 Task: Create a due date automation trigger when advanced on, on the tuesday of the week before a card is due add fields with custom field "Resume" set to a number lower or equal to 1 and greater or equal to 10 at 11:00 AM.
Action: Mouse moved to (1044, 417)
Screenshot: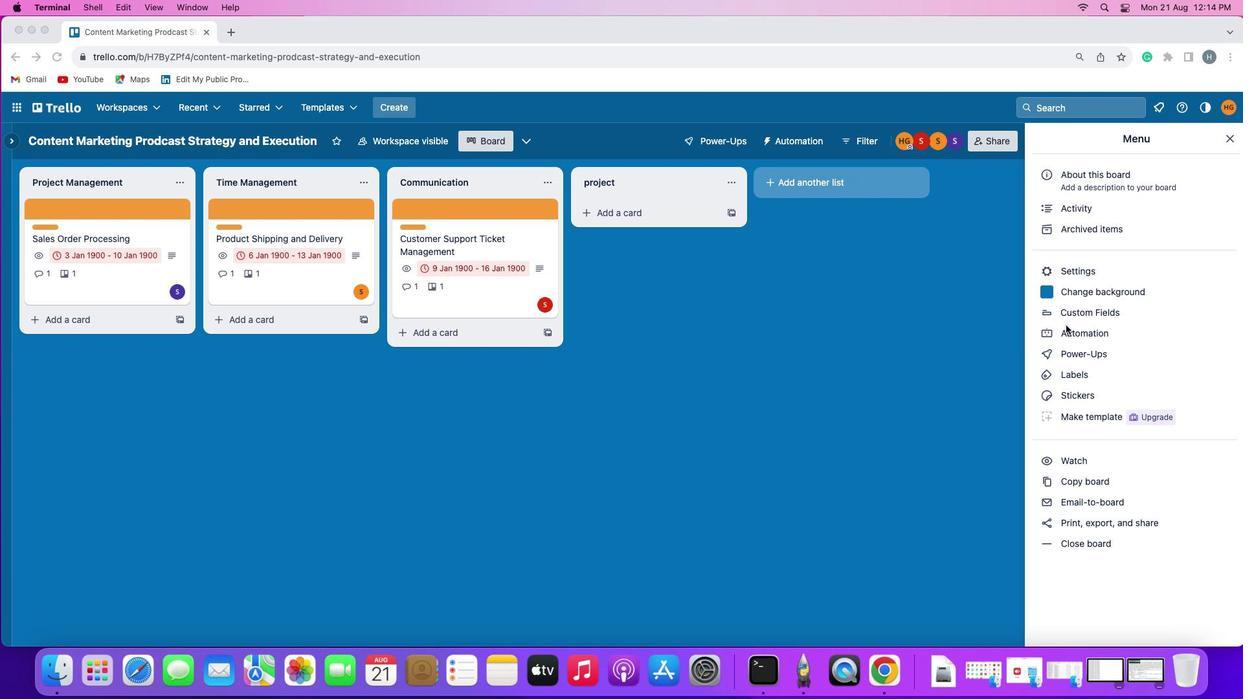 
Action: Mouse pressed left at (1044, 417)
Screenshot: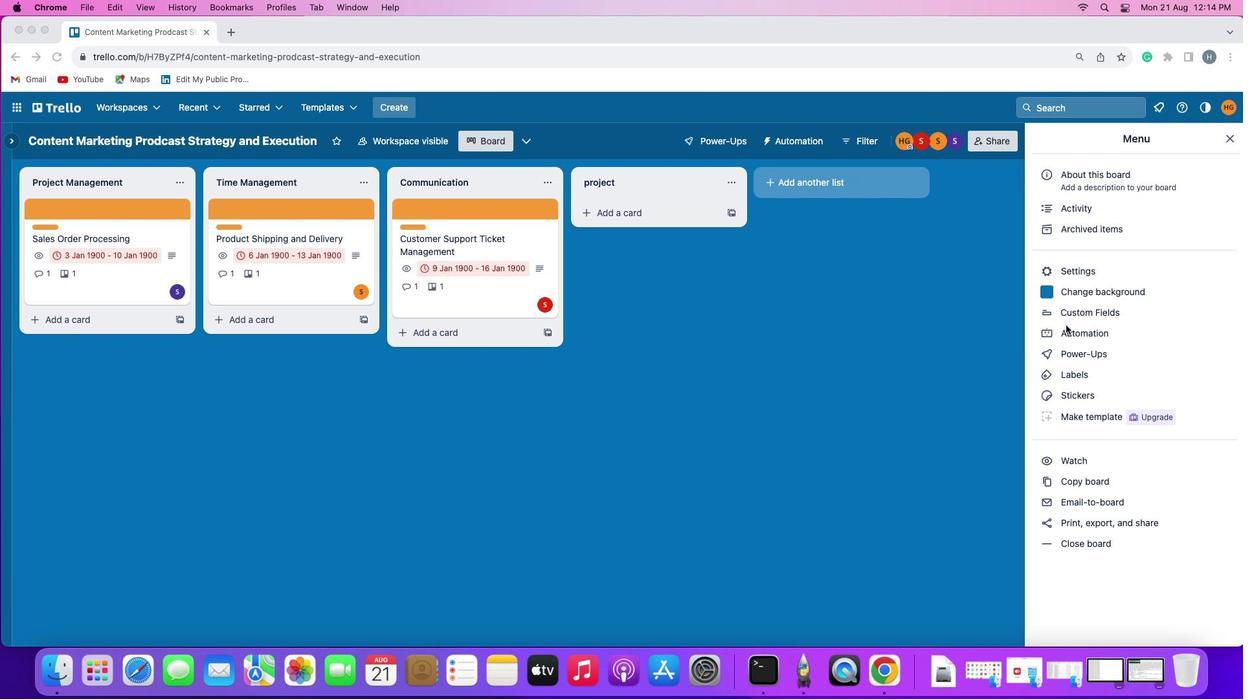 
Action: Mouse pressed left at (1044, 417)
Screenshot: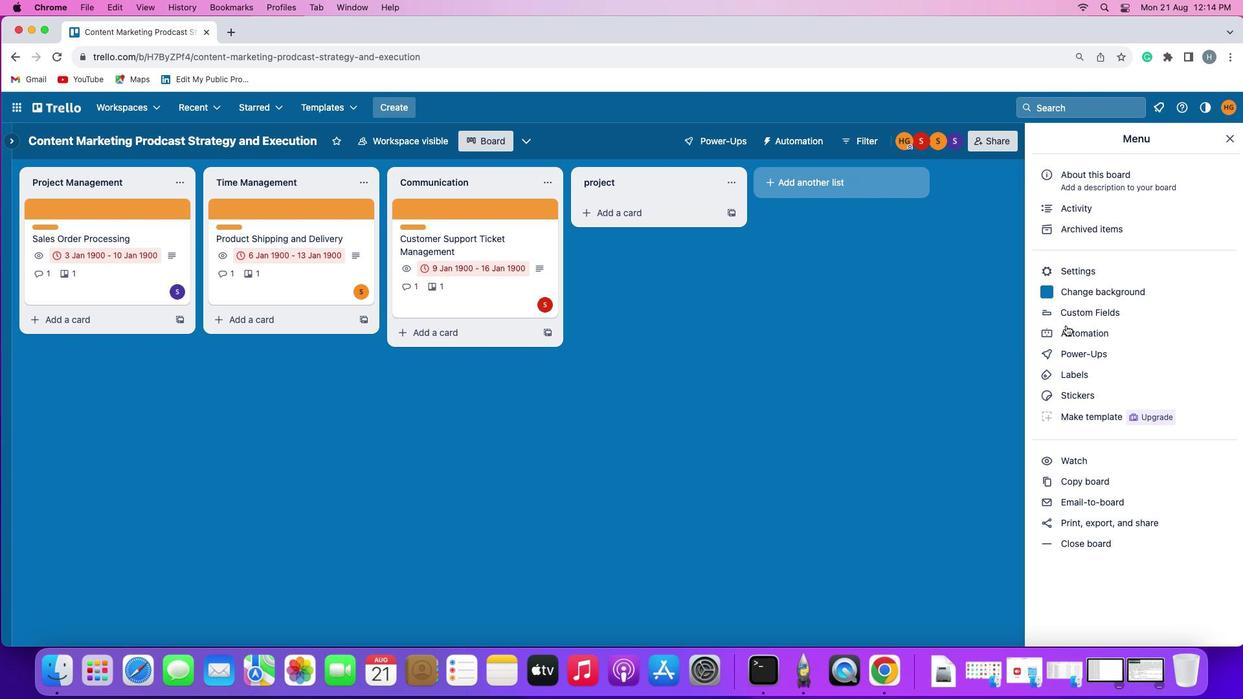 
Action: Mouse moved to (141, 411)
Screenshot: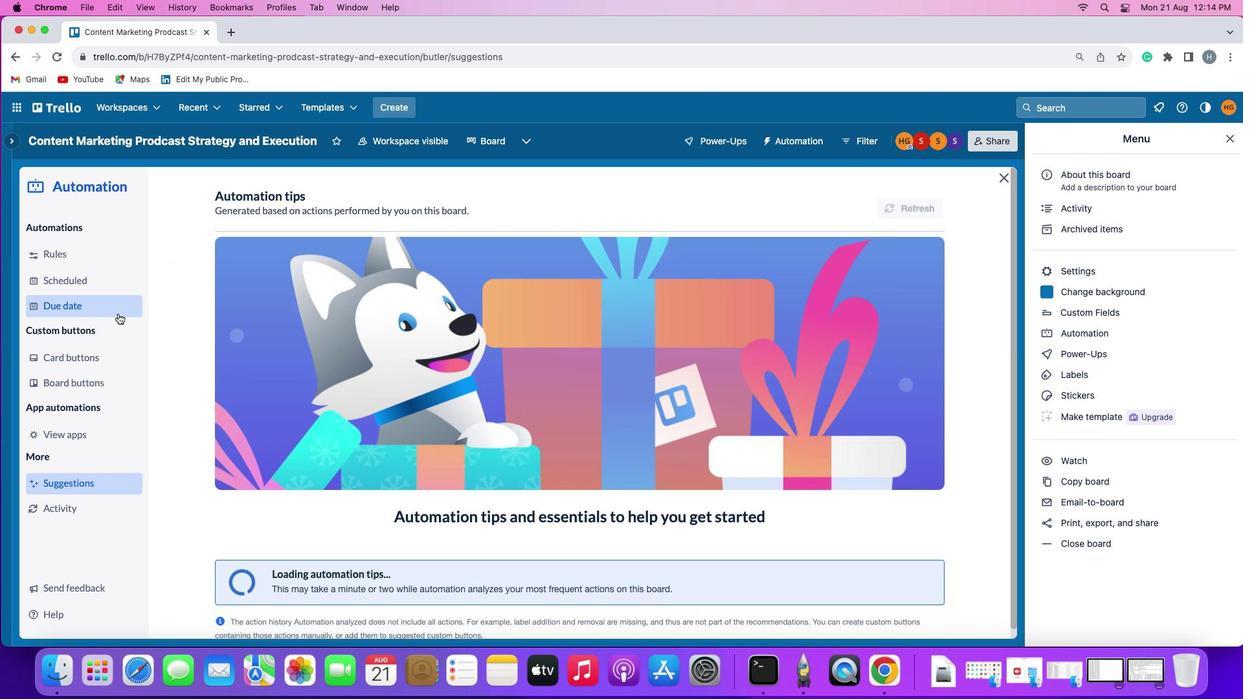 
Action: Mouse pressed left at (141, 411)
Screenshot: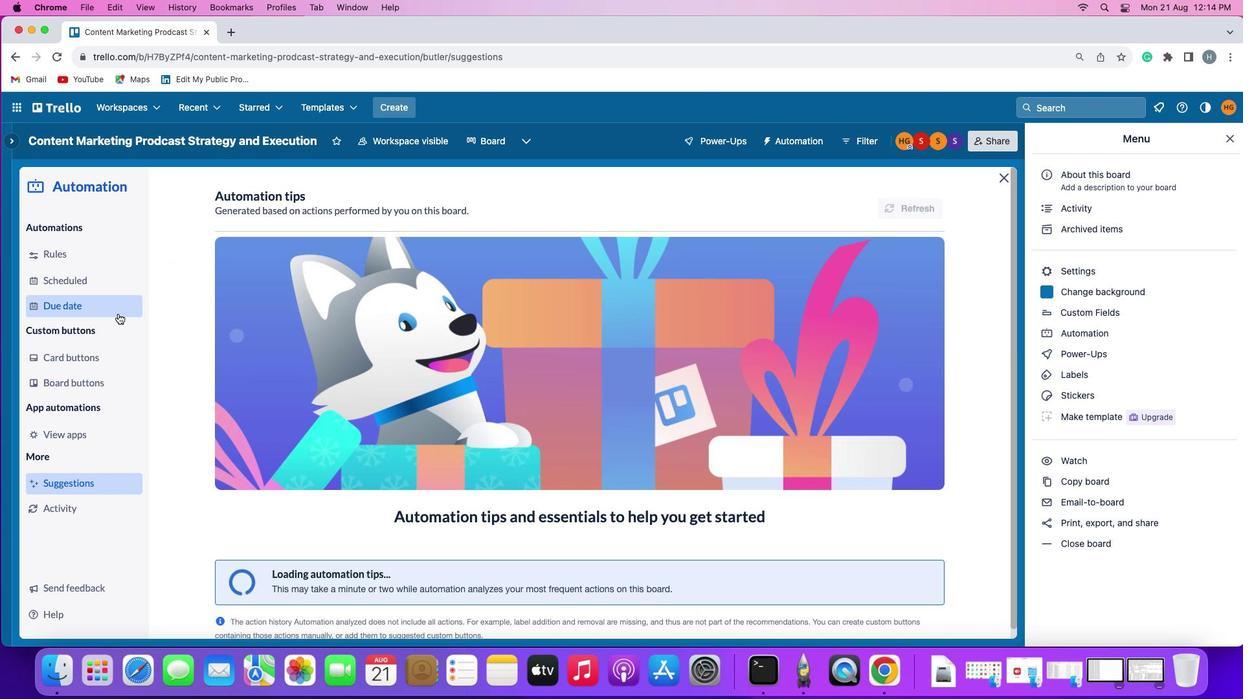 
Action: Mouse moved to (868, 345)
Screenshot: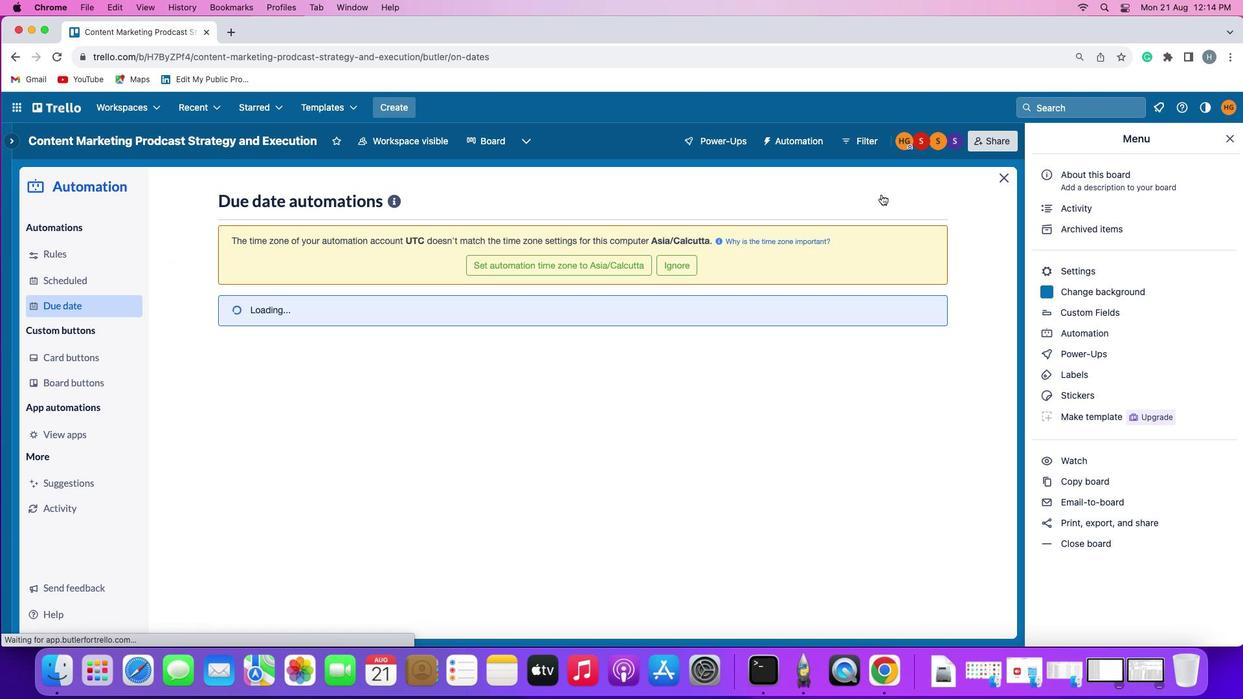 
Action: Mouse pressed left at (868, 345)
Screenshot: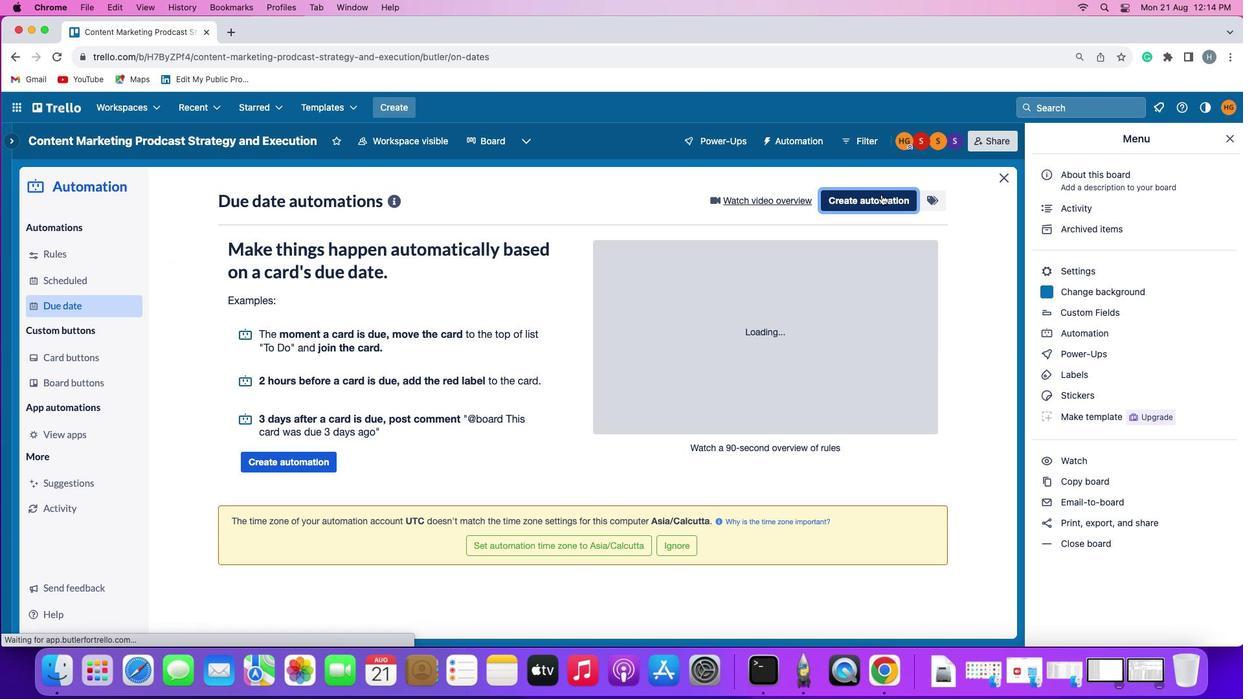 
Action: Mouse moved to (281, 415)
Screenshot: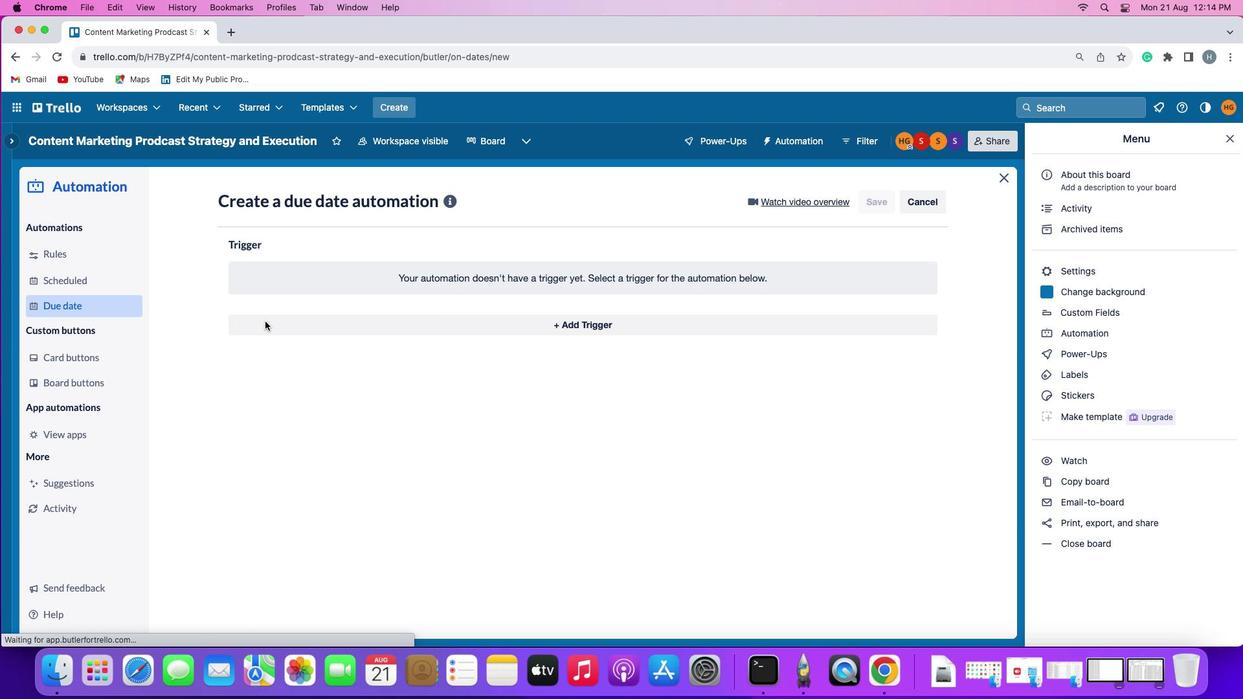 
Action: Mouse pressed left at (281, 415)
Screenshot: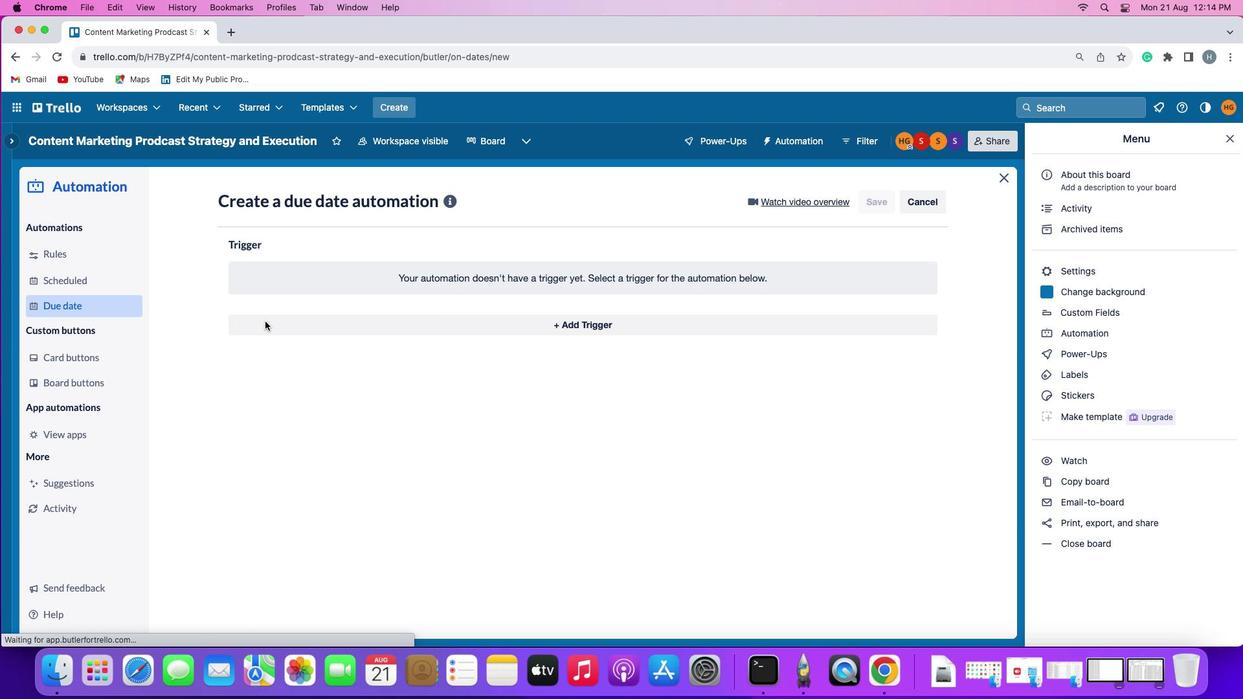 
Action: Mouse moved to (296, 551)
Screenshot: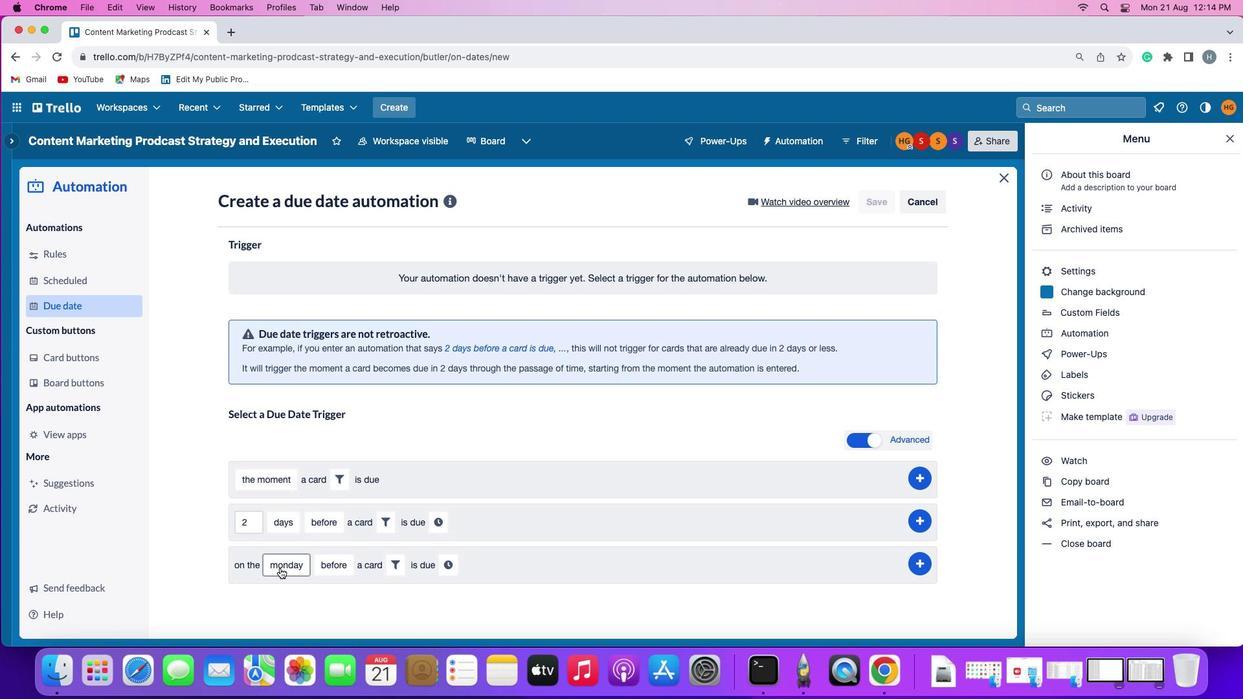
Action: Mouse pressed left at (296, 551)
Screenshot: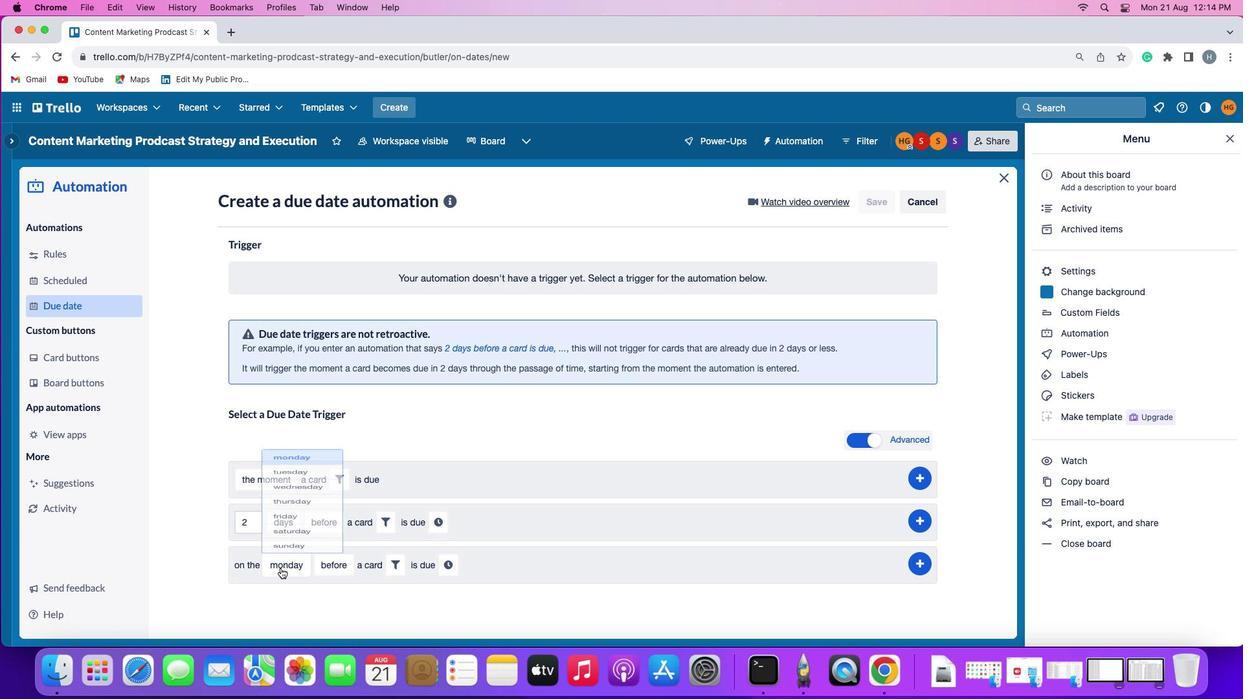 
Action: Mouse moved to (325, 465)
Screenshot: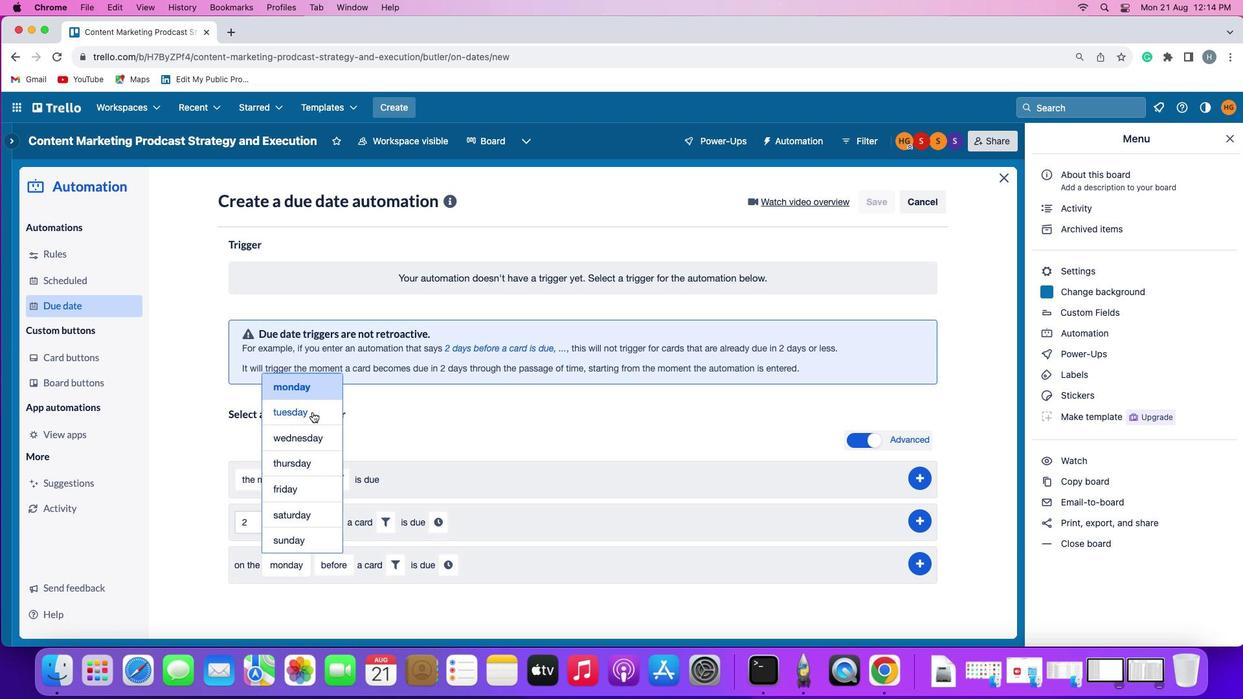 
Action: Mouse pressed left at (325, 465)
Screenshot: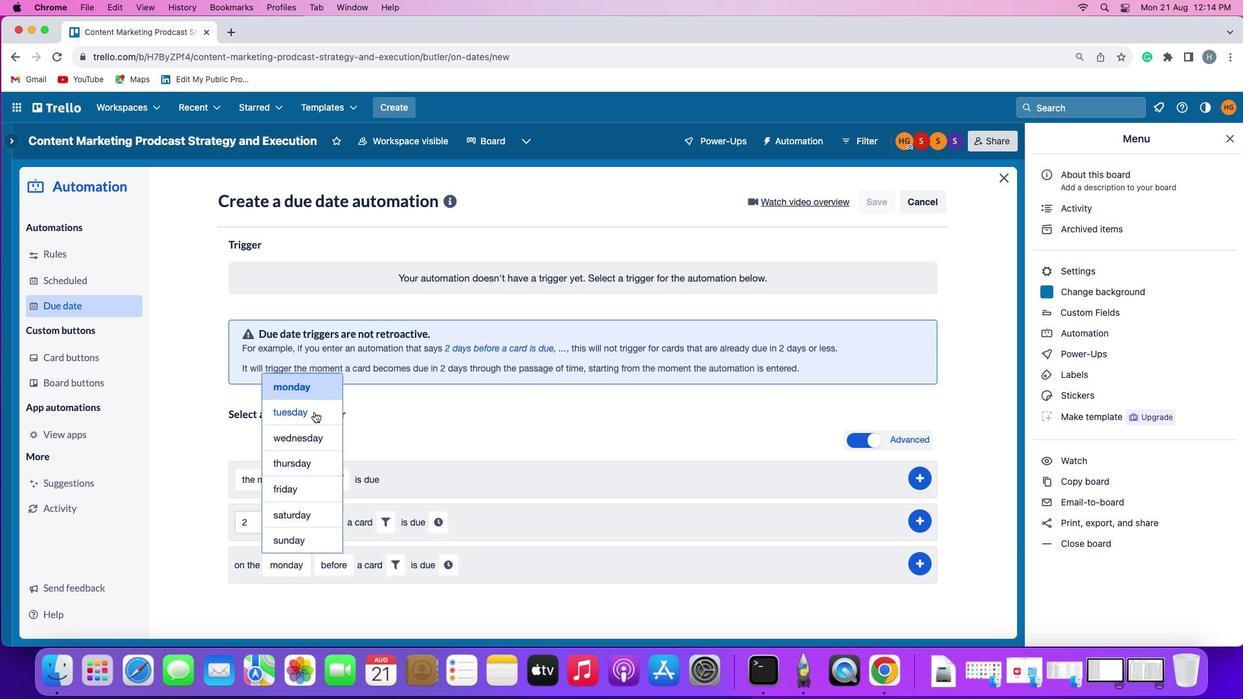 
Action: Mouse moved to (353, 549)
Screenshot: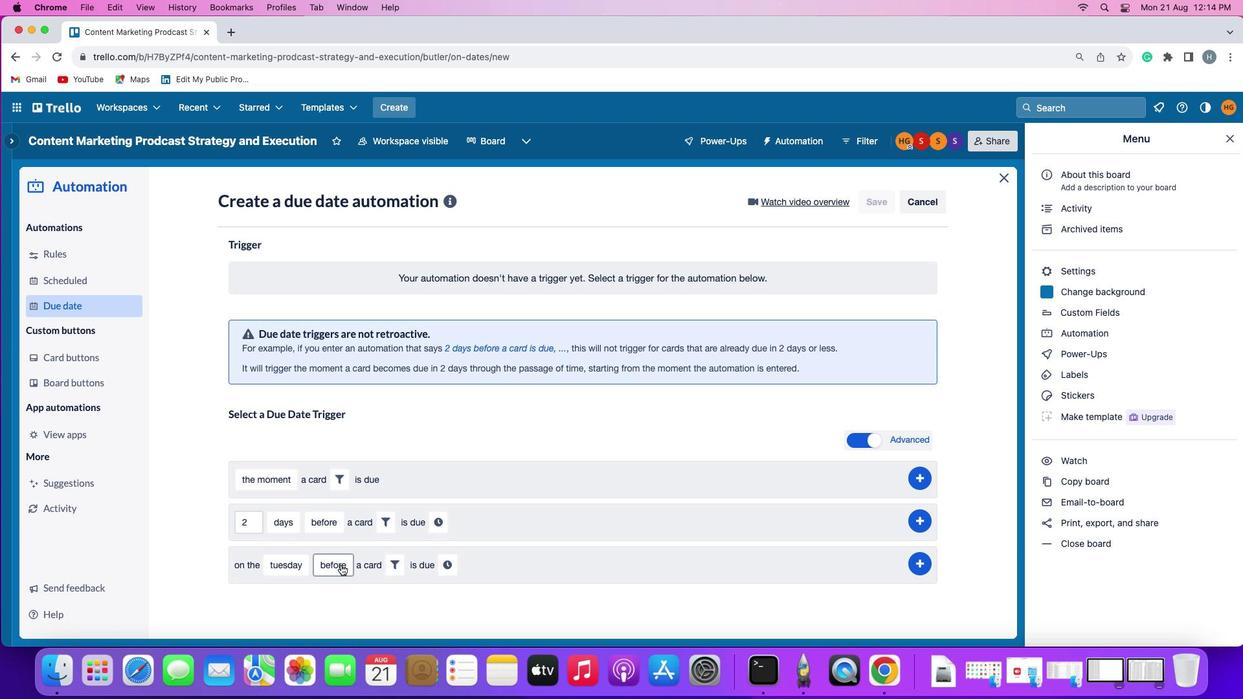 
Action: Mouse pressed left at (353, 549)
Screenshot: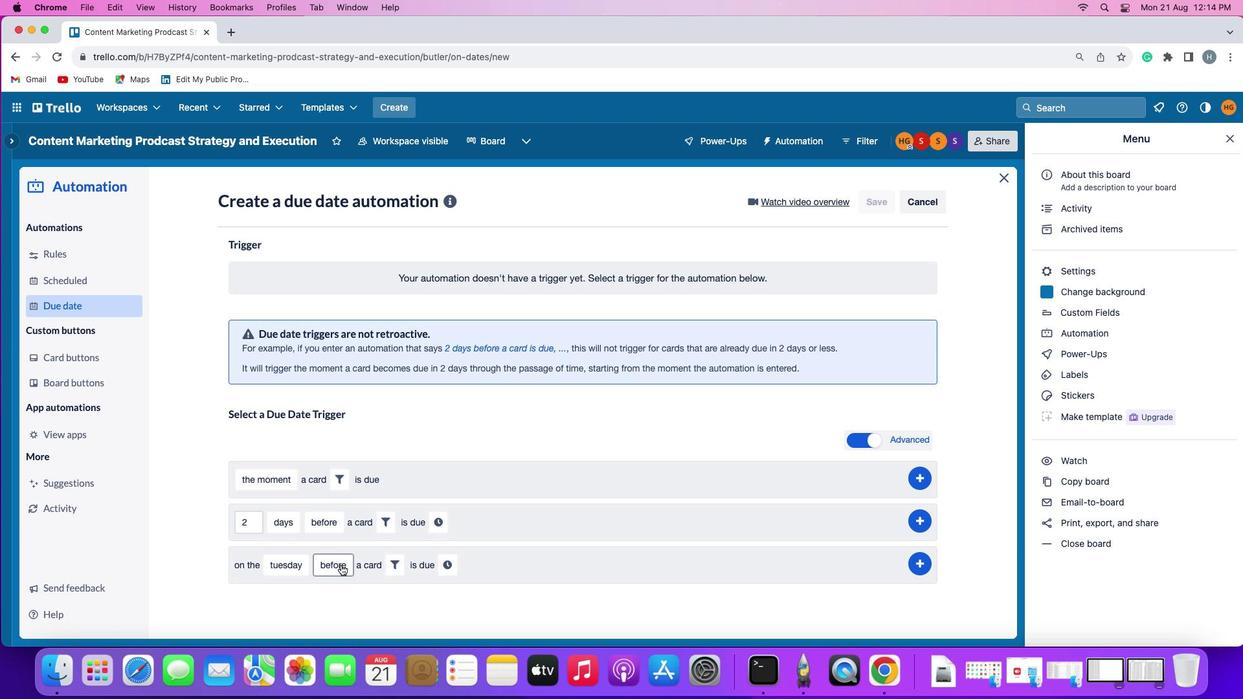 
Action: Mouse moved to (362, 536)
Screenshot: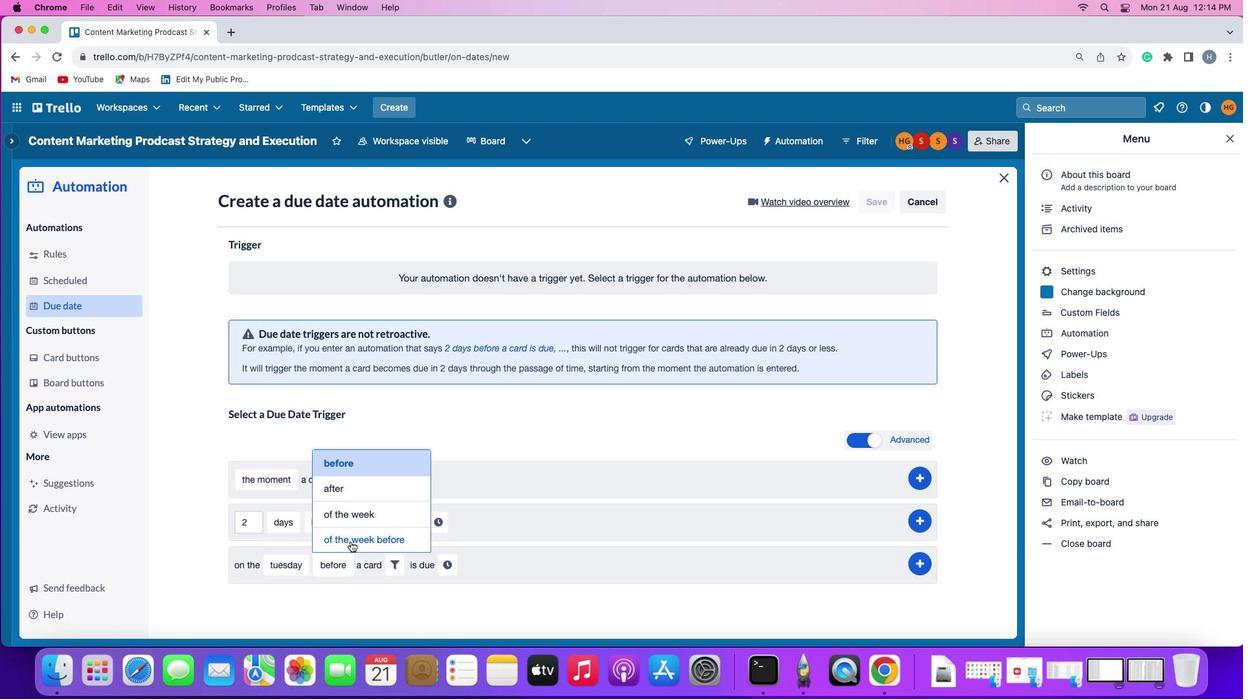 
Action: Mouse pressed left at (362, 536)
Screenshot: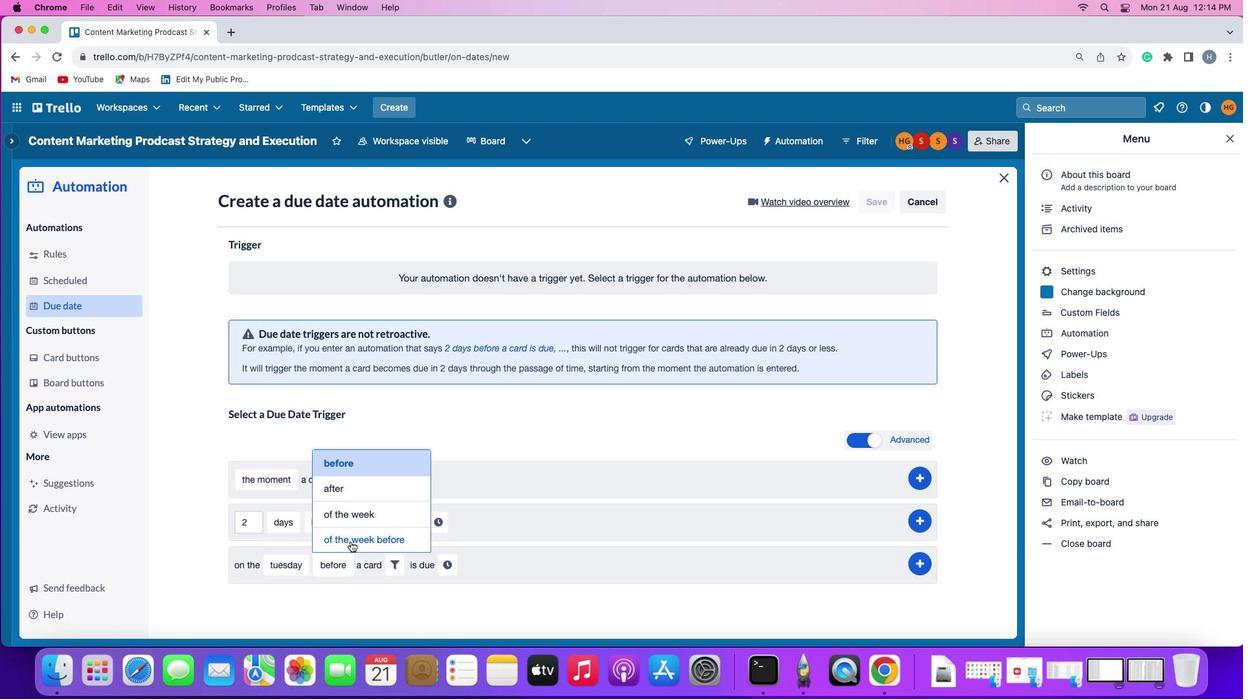 
Action: Mouse moved to (448, 549)
Screenshot: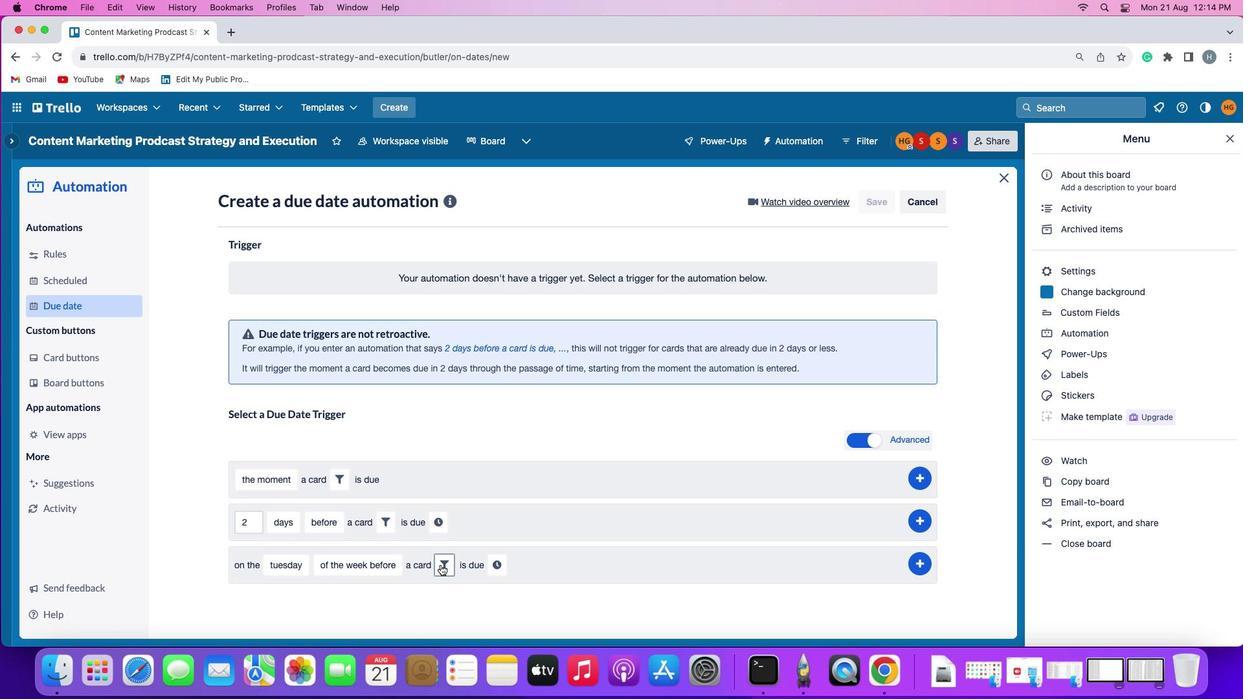 
Action: Mouse pressed left at (448, 549)
Screenshot: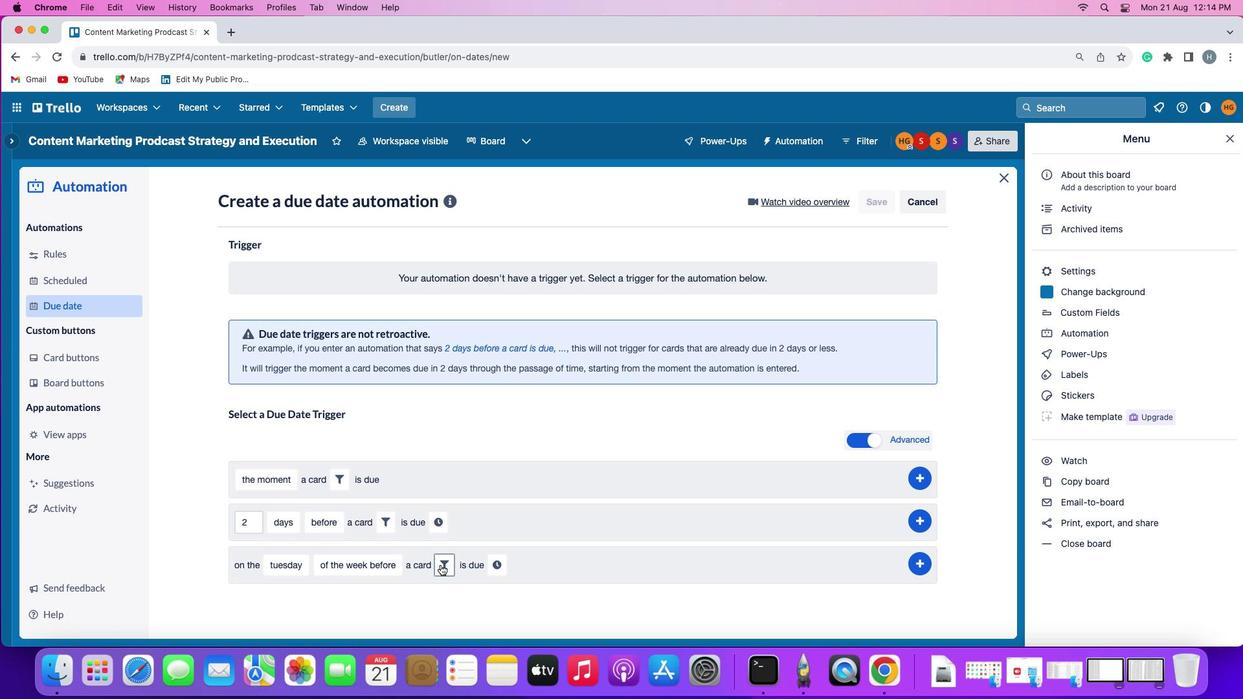 
Action: Mouse moved to (646, 573)
Screenshot: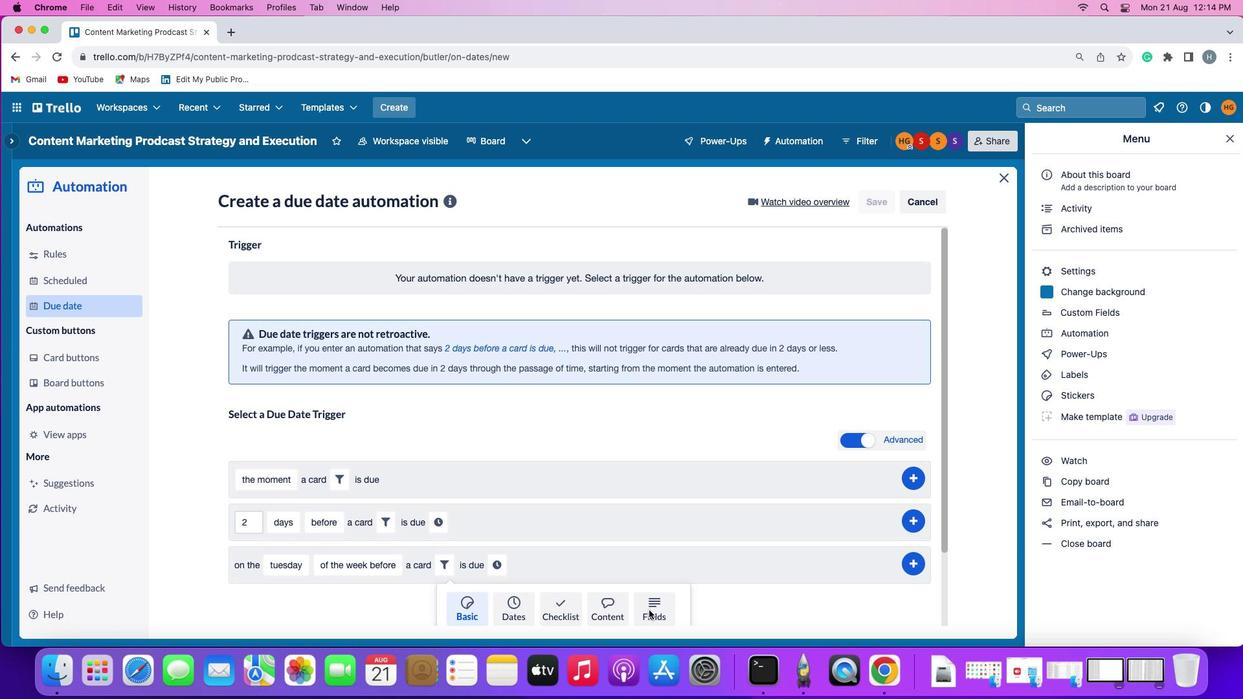 
Action: Mouse pressed left at (646, 573)
Screenshot: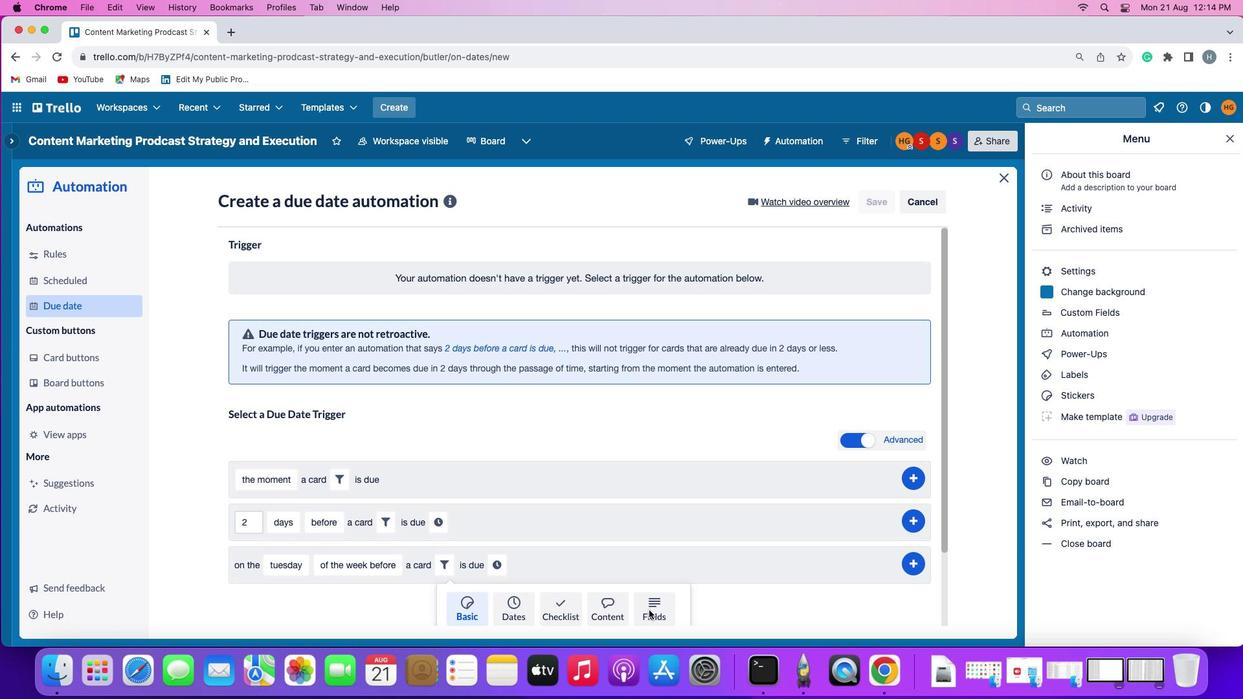 
Action: Mouse moved to (422, 570)
Screenshot: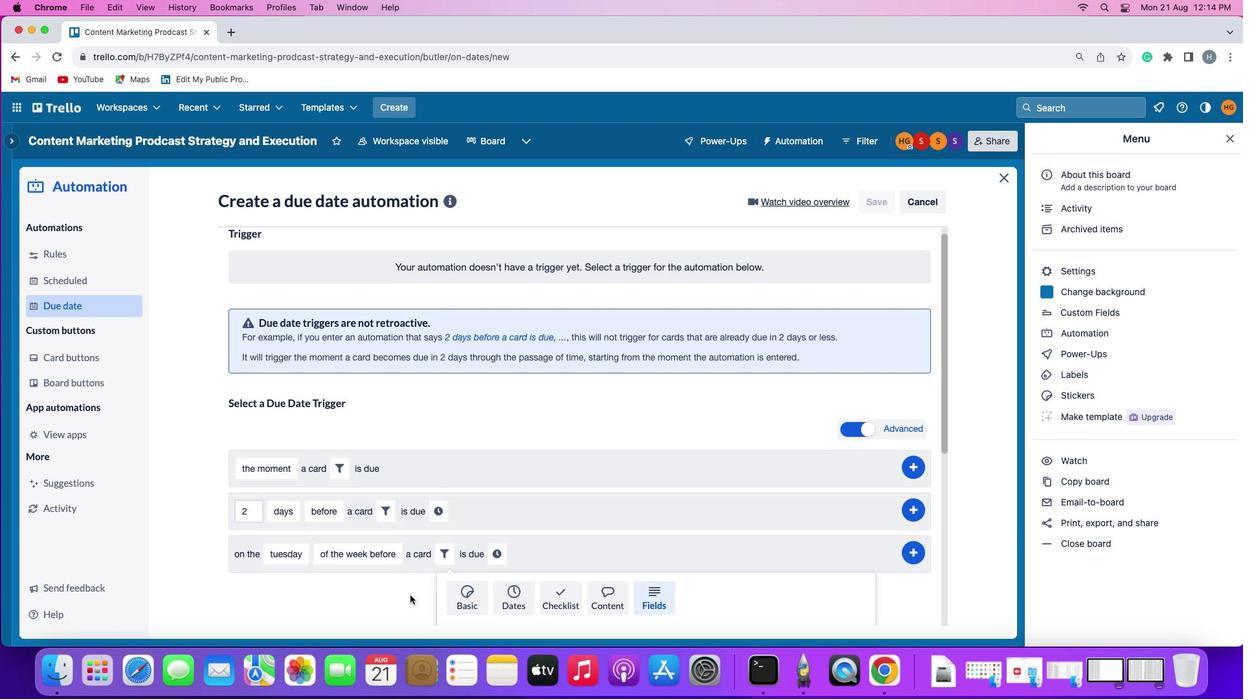 
Action: Mouse scrolled (422, 570) with delta (28, 239)
Screenshot: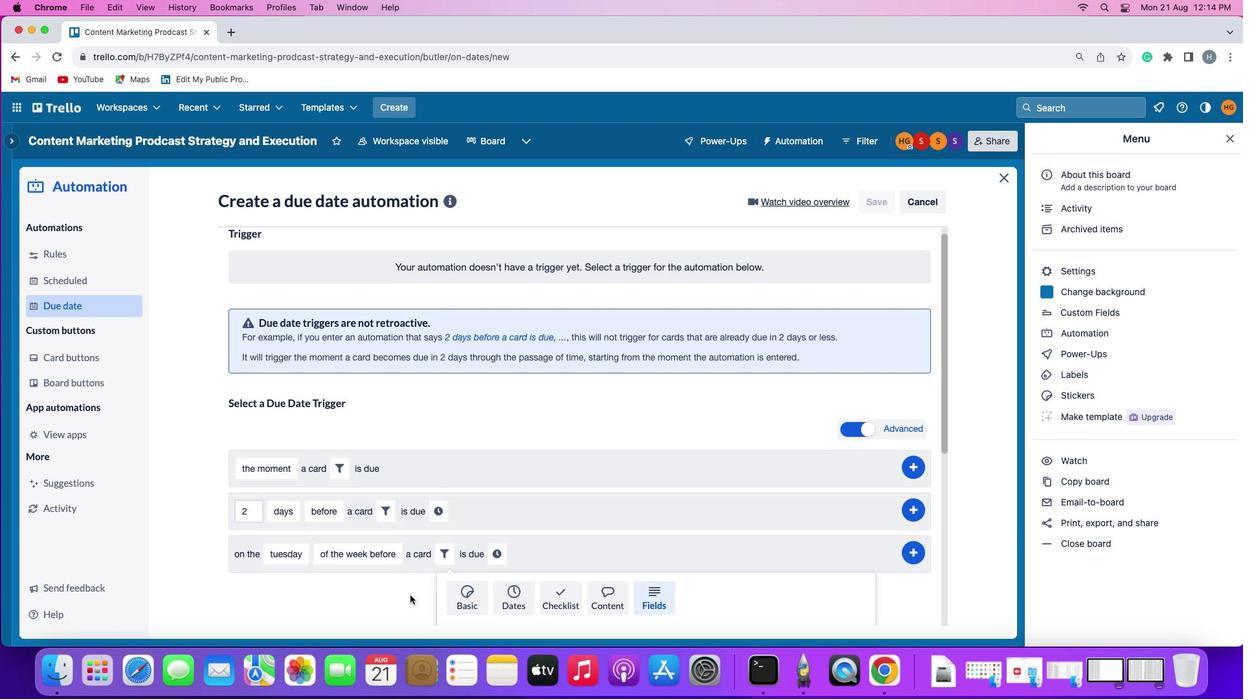 
Action: Mouse scrolled (422, 570) with delta (28, 239)
Screenshot: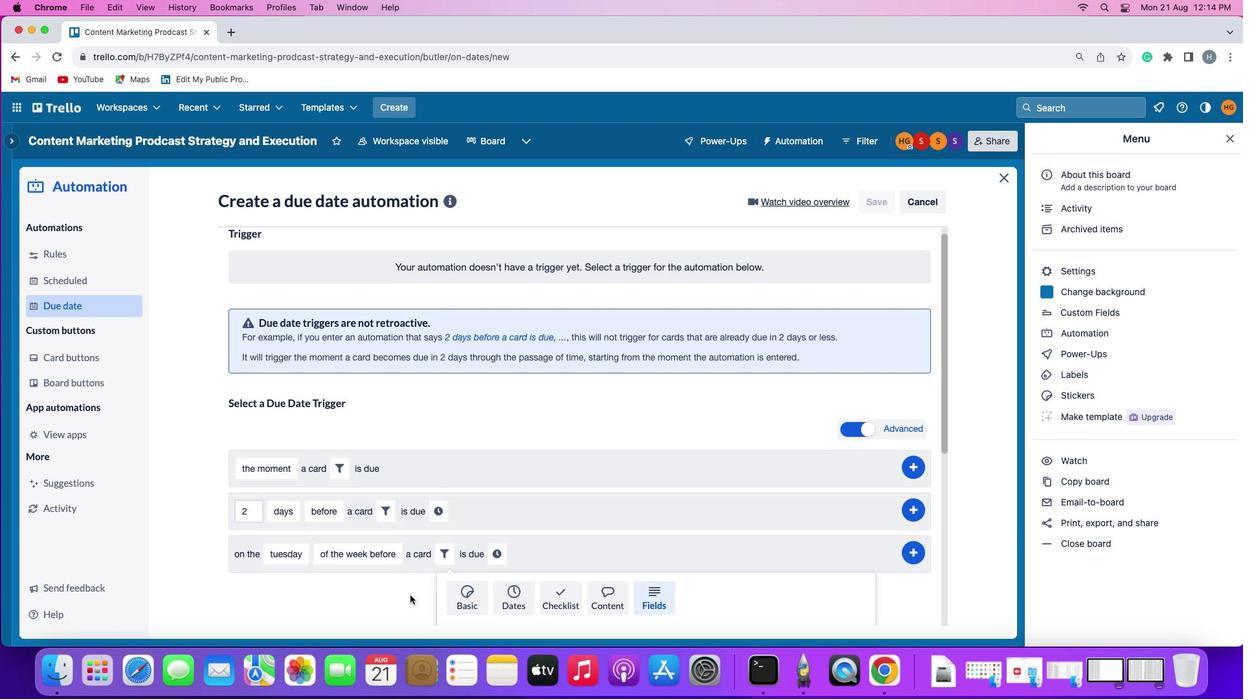 
Action: Mouse scrolled (422, 570) with delta (28, 237)
Screenshot: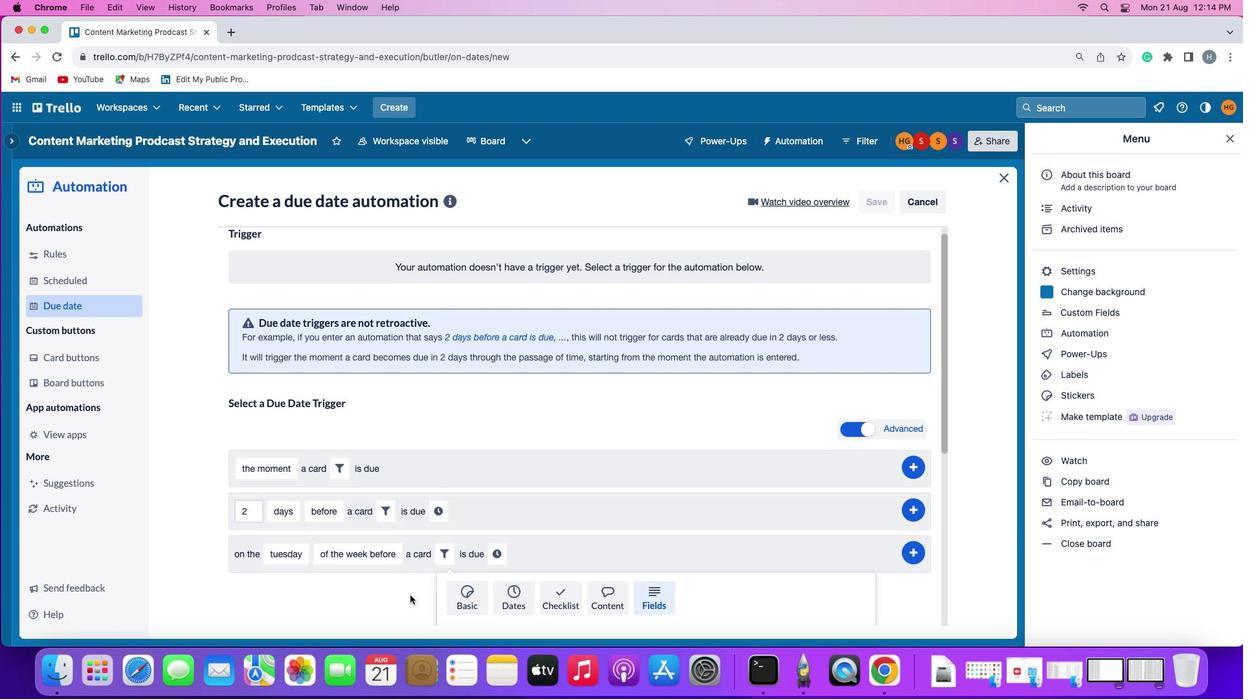 
Action: Mouse moved to (421, 568)
Screenshot: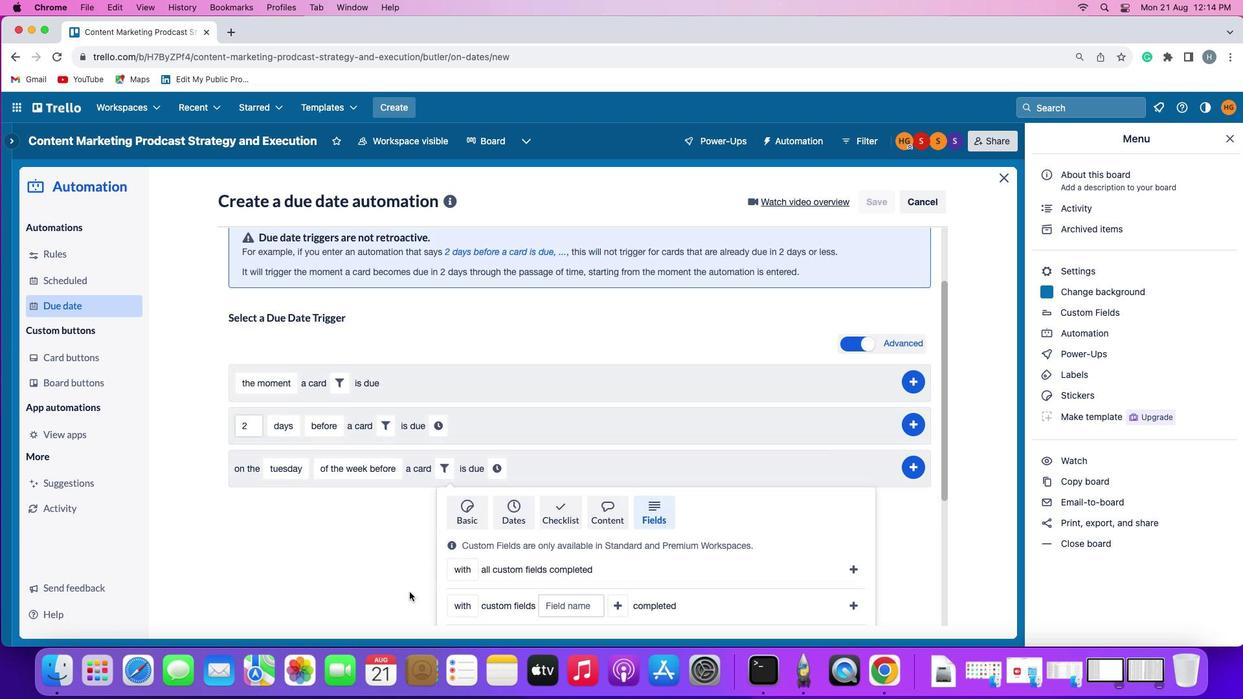 
Action: Mouse scrolled (421, 568) with delta (28, 237)
Screenshot: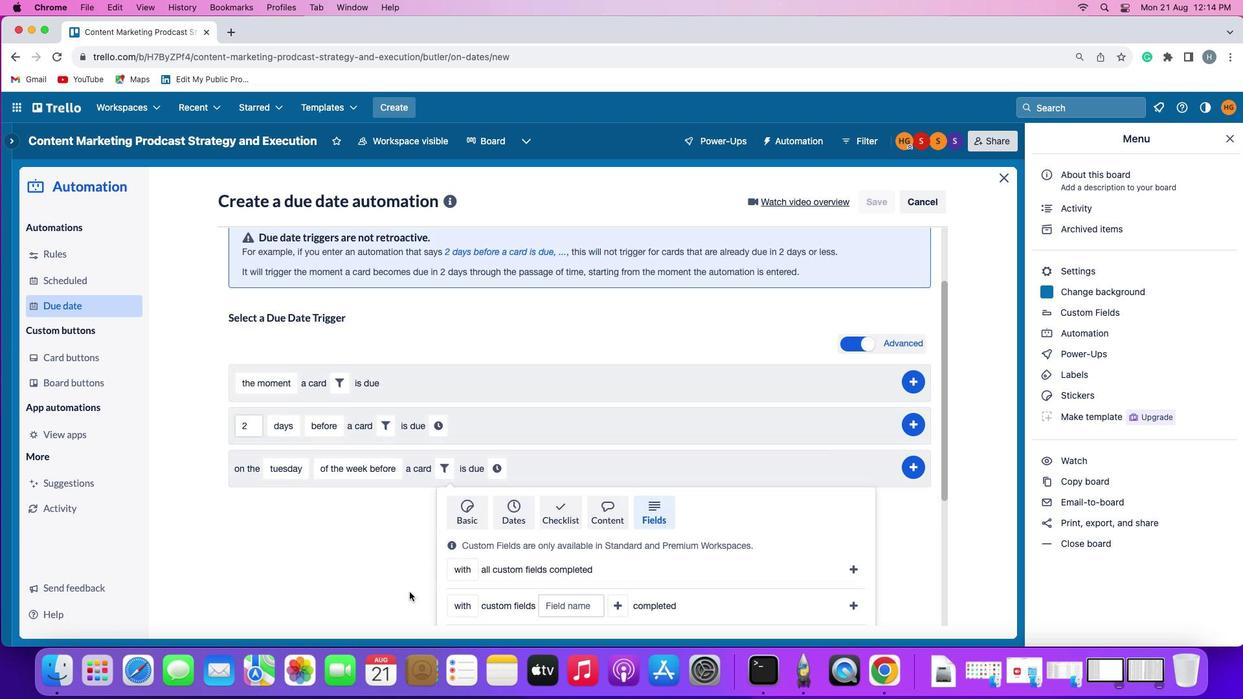 
Action: Mouse moved to (419, 566)
Screenshot: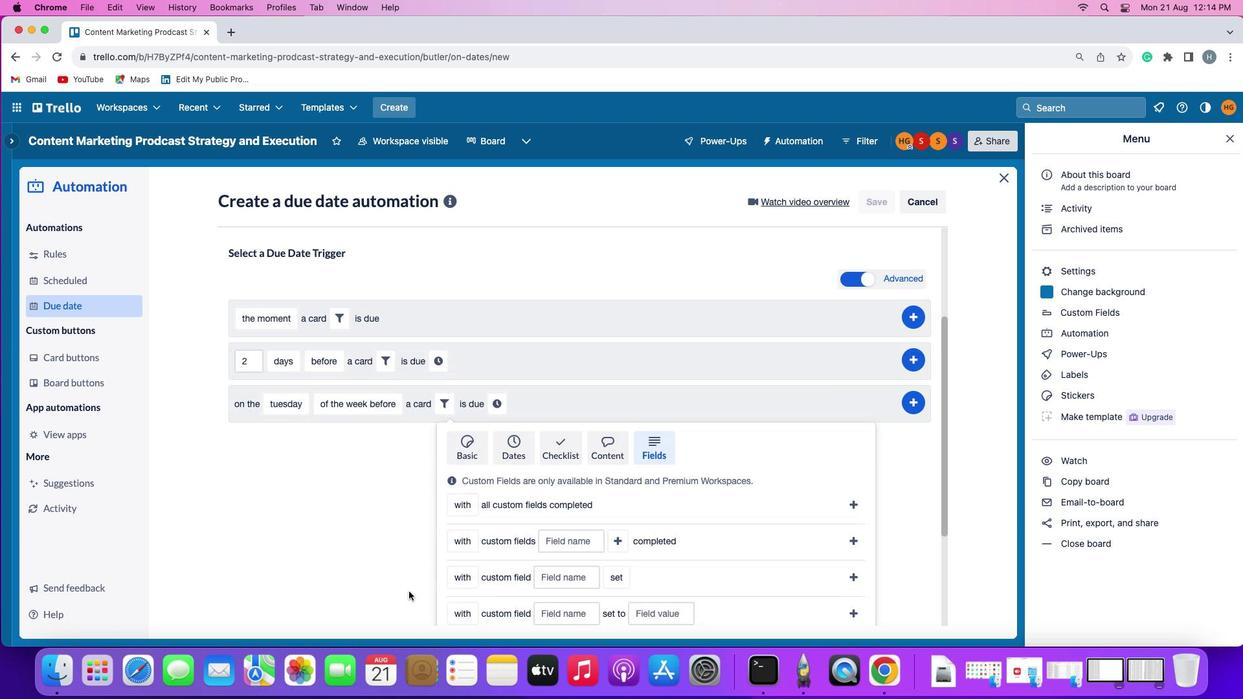 
Action: Mouse scrolled (419, 566) with delta (28, 237)
Screenshot: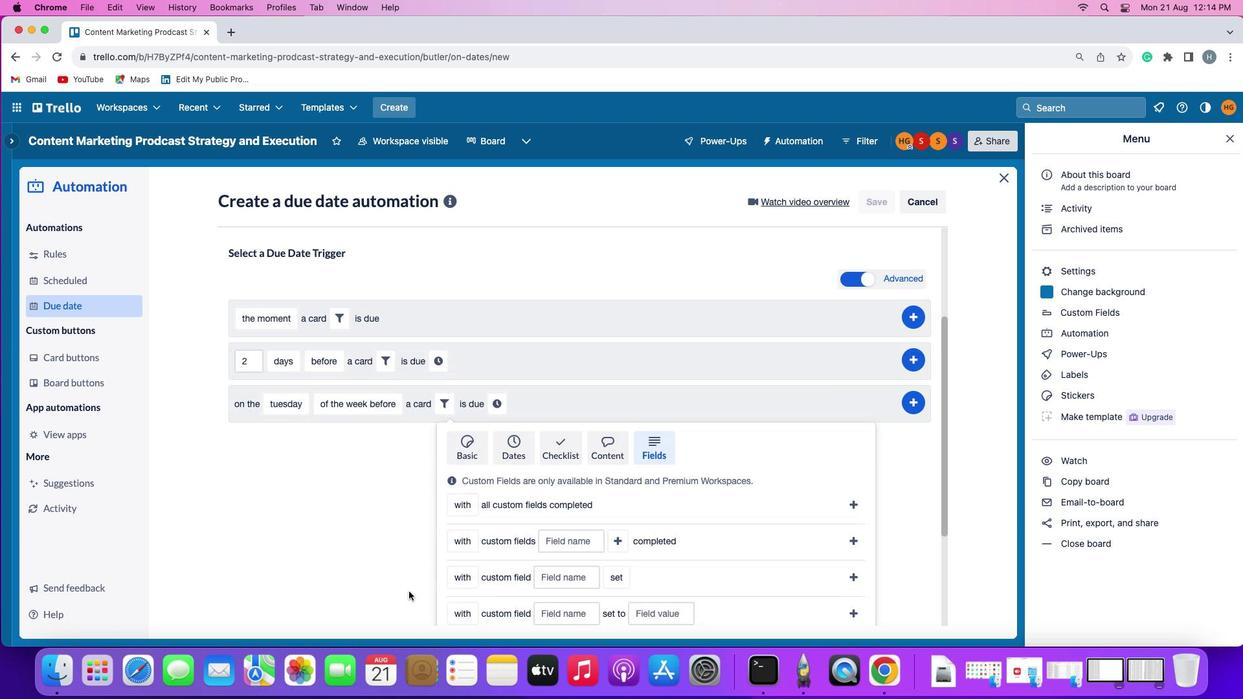 
Action: Mouse moved to (418, 562)
Screenshot: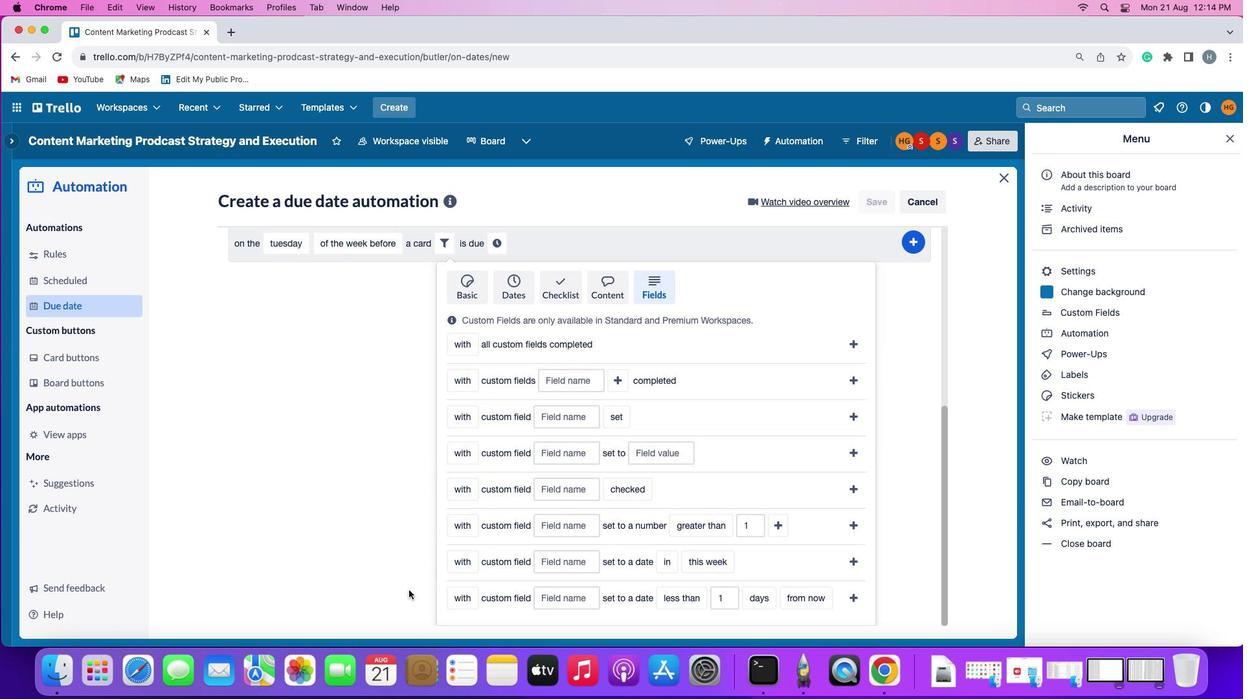 
Action: Mouse scrolled (418, 562) with delta (28, 239)
Screenshot: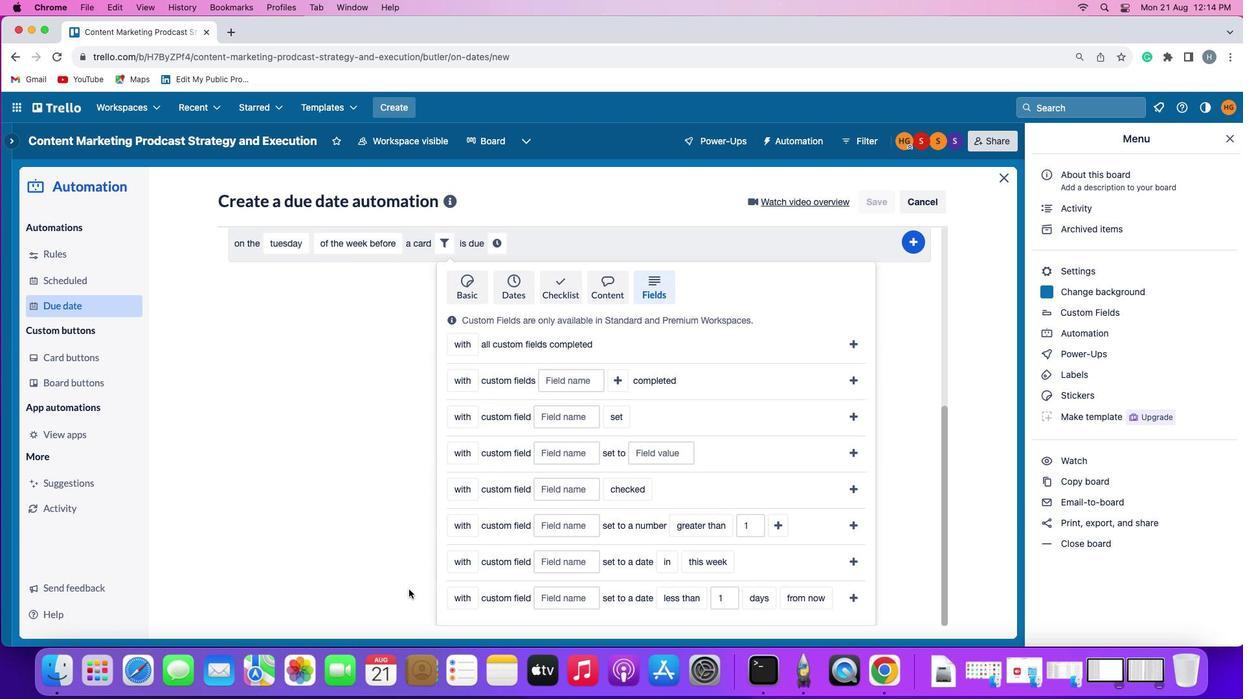 
Action: Mouse moved to (418, 562)
Screenshot: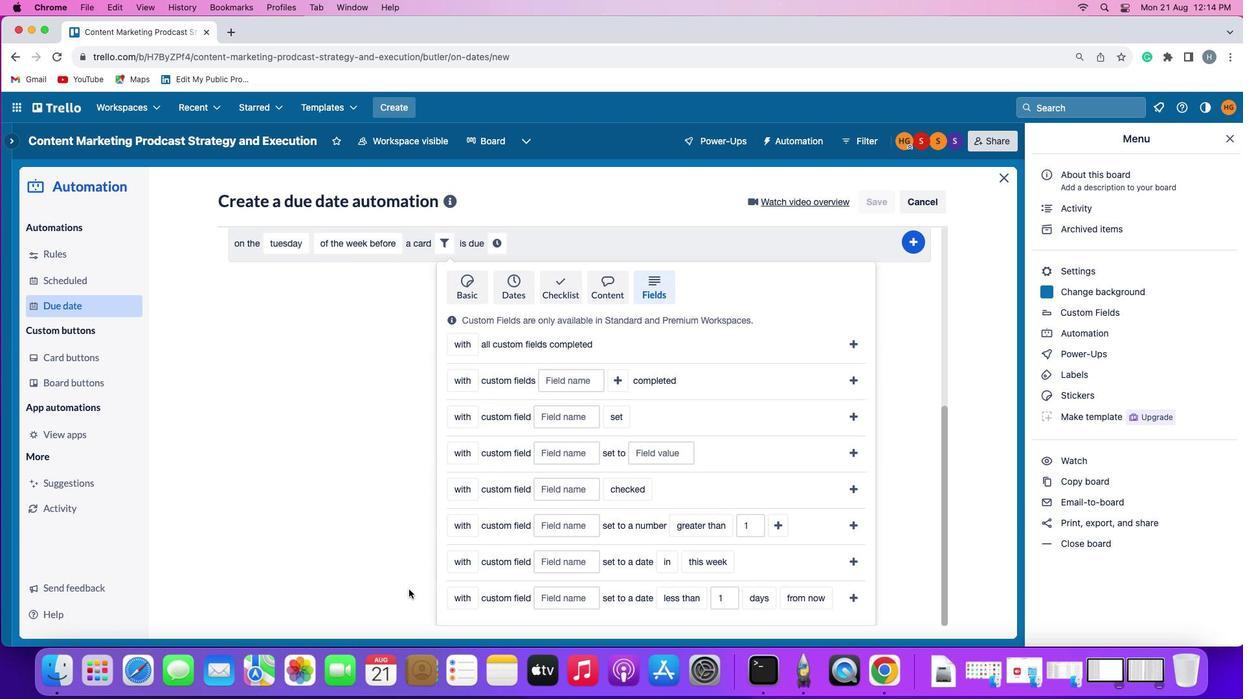 
Action: Mouse scrolled (418, 562) with delta (28, 239)
Screenshot: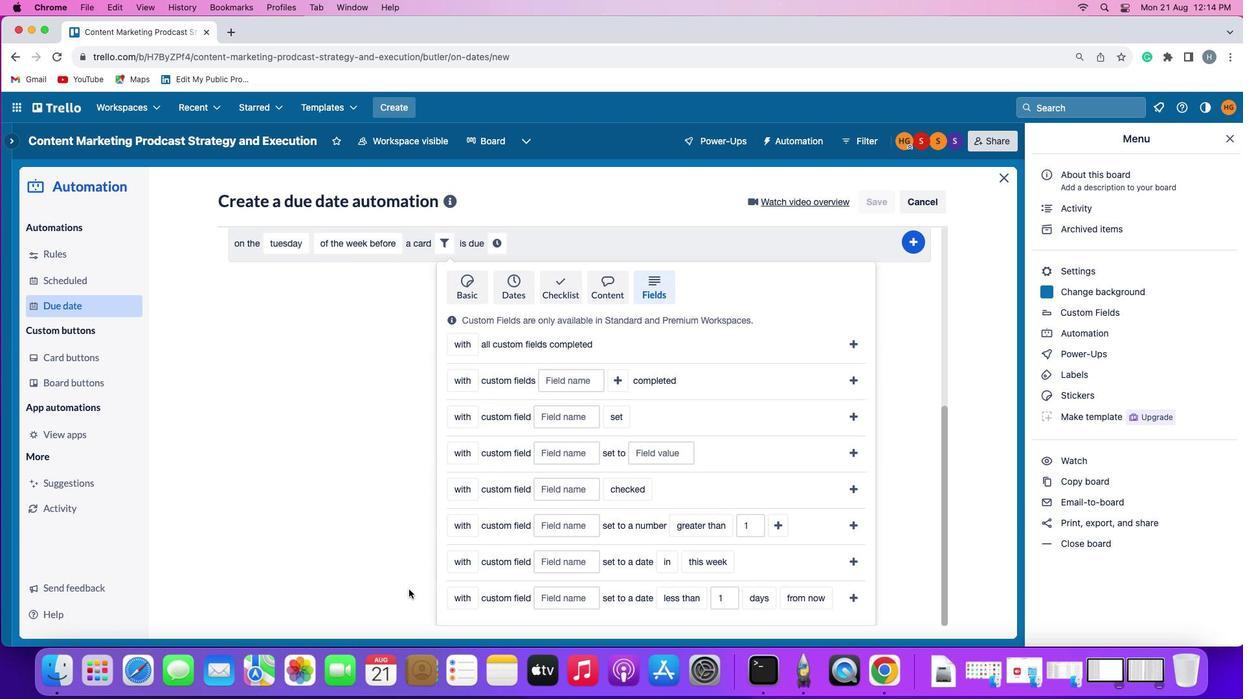 
Action: Mouse scrolled (418, 562) with delta (28, 238)
Screenshot: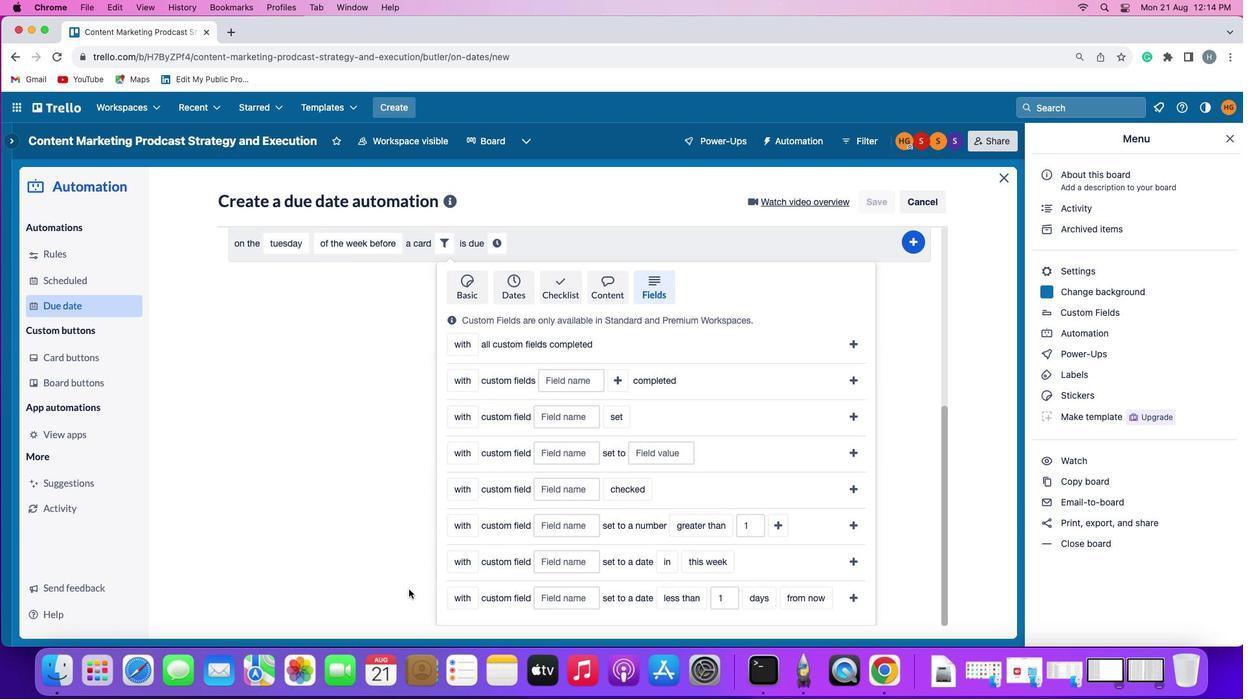 
Action: Mouse scrolled (418, 562) with delta (28, 237)
Screenshot: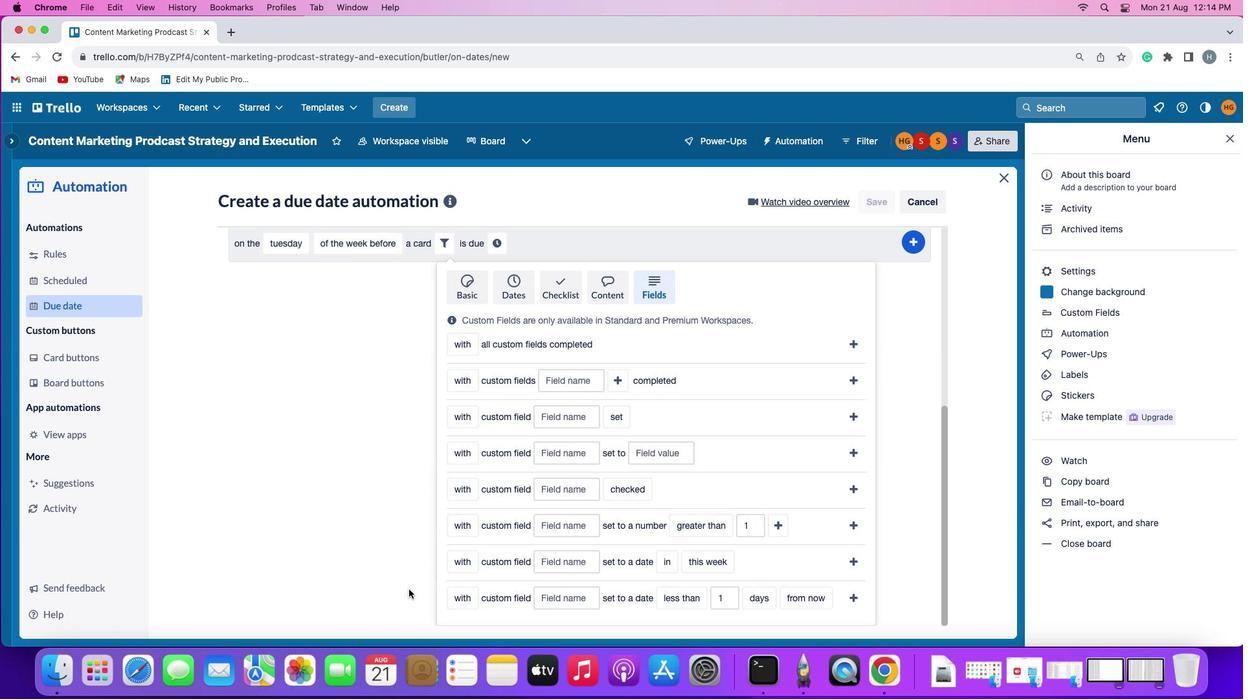 
Action: Mouse scrolled (418, 562) with delta (28, 237)
Screenshot: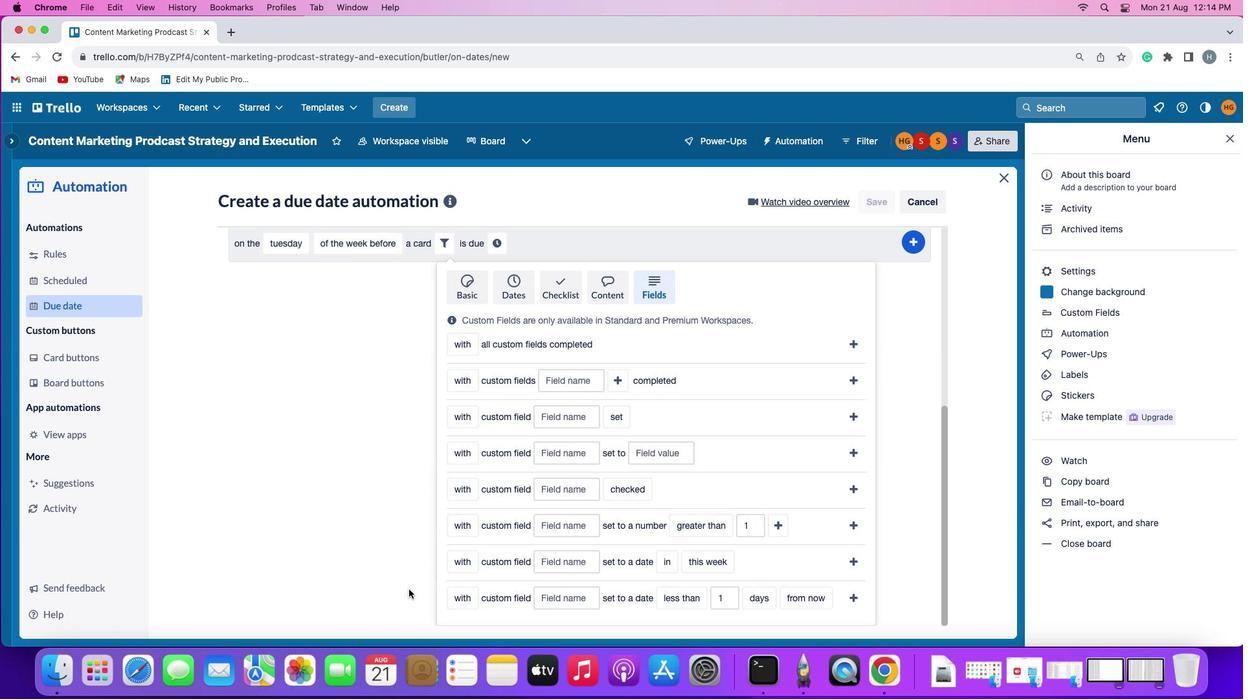 
Action: Mouse moved to (554, 529)
Screenshot: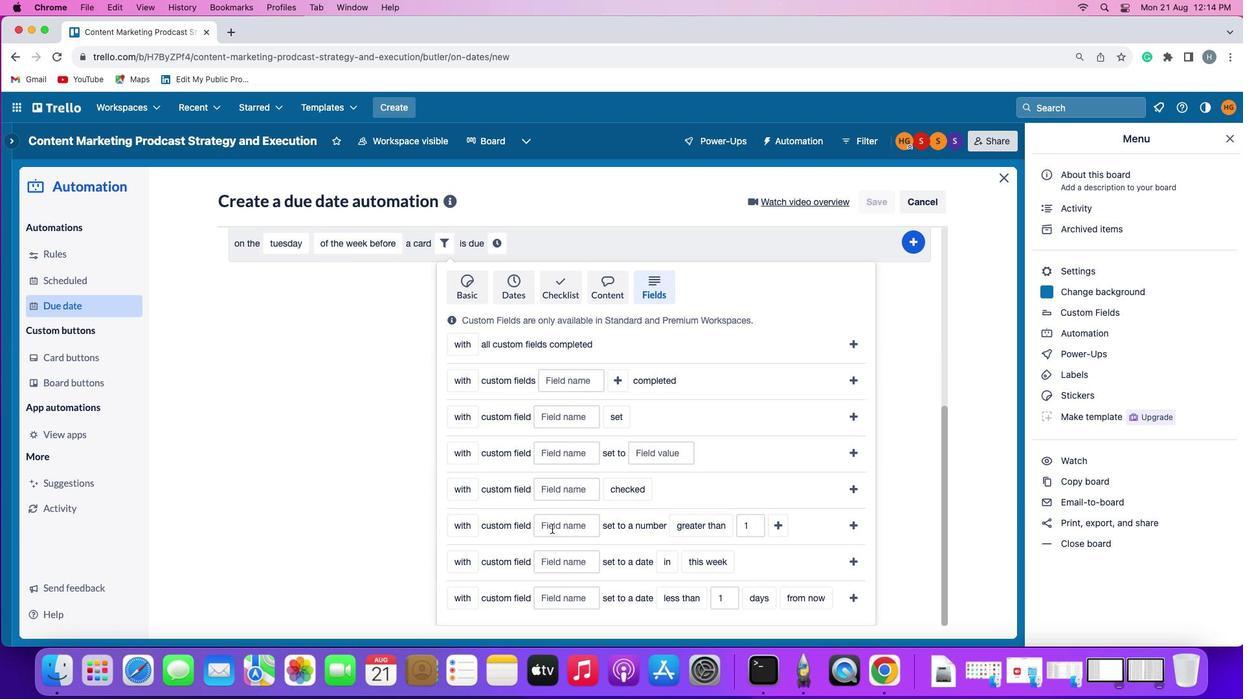 
Action: Mouse pressed left at (554, 529)
Screenshot: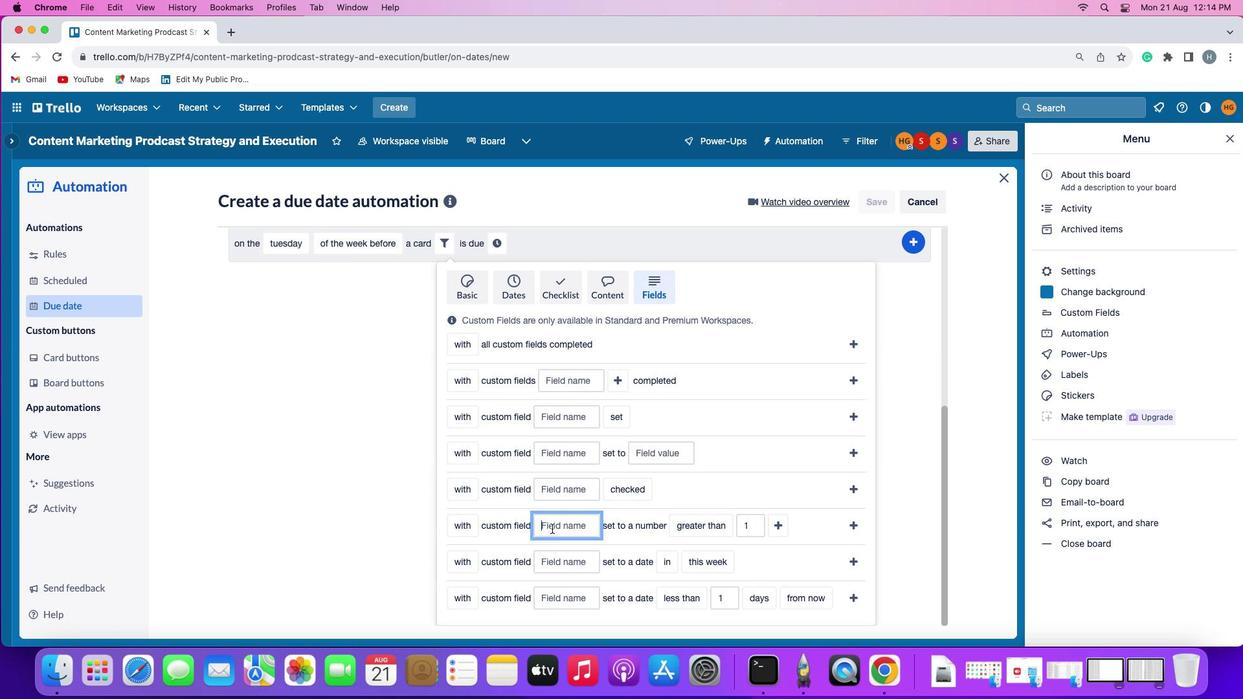 
Action: Mouse moved to (555, 529)
Screenshot: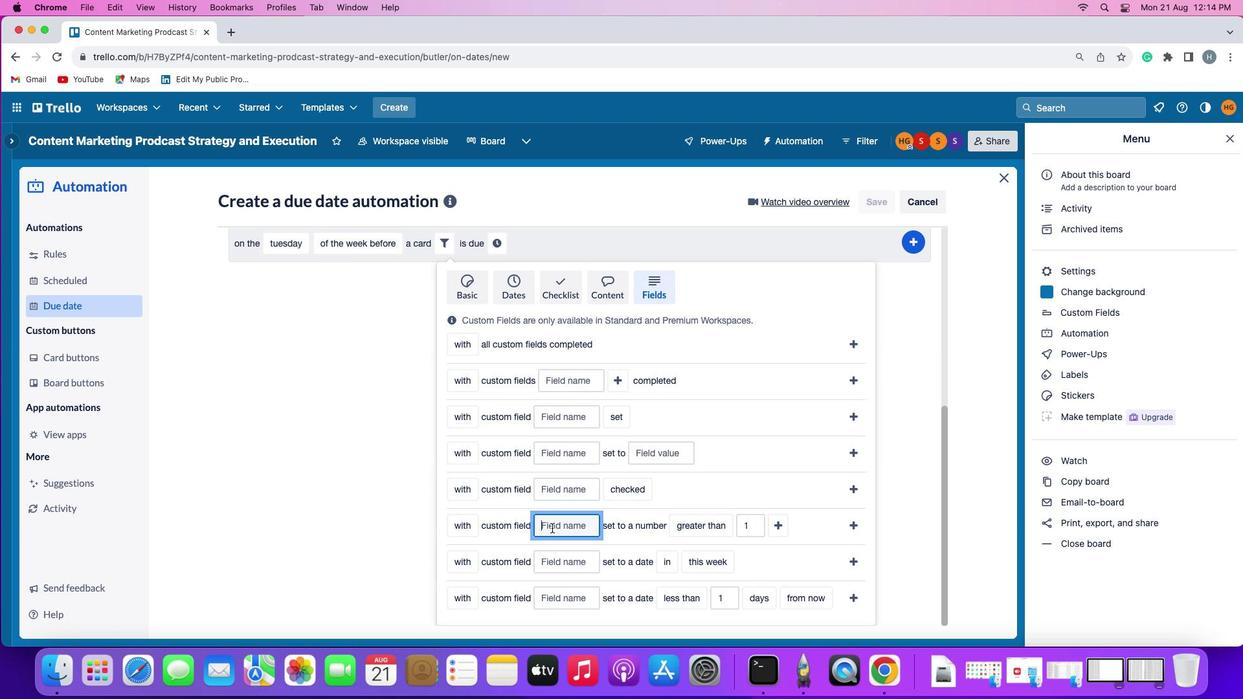 
Action: Key pressed Key.shift'R''e''s''u''m''e'
Screenshot: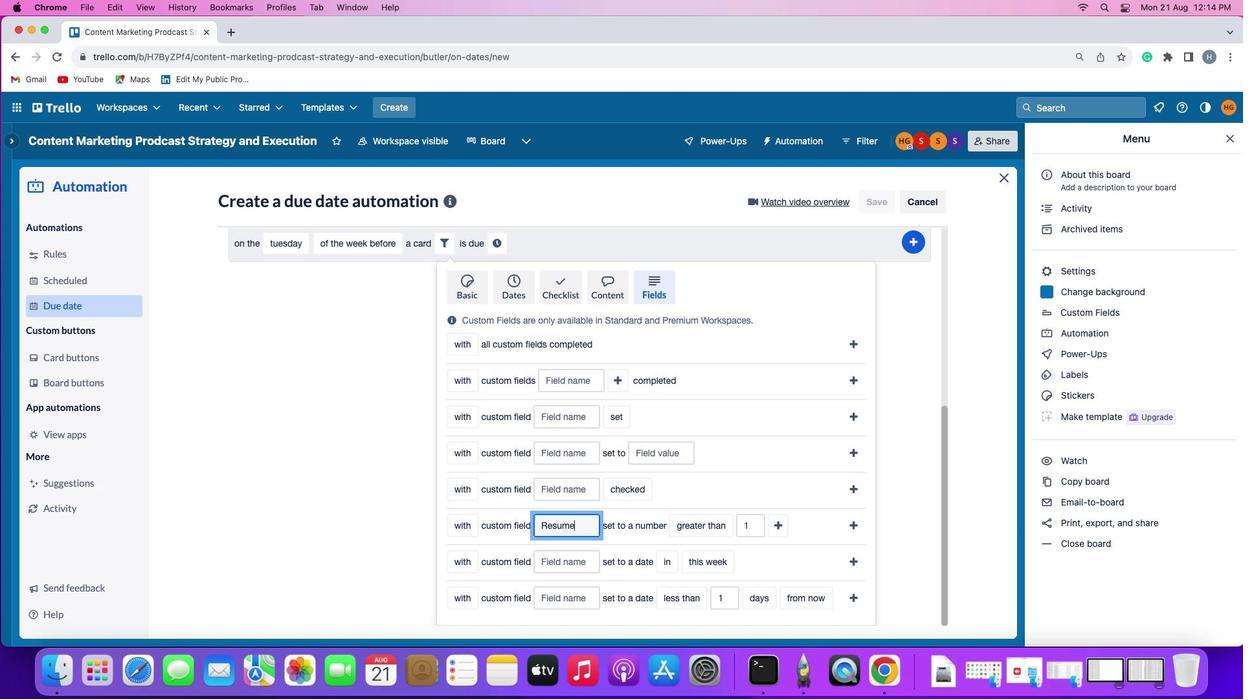 
Action: Mouse moved to (693, 524)
Screenshot: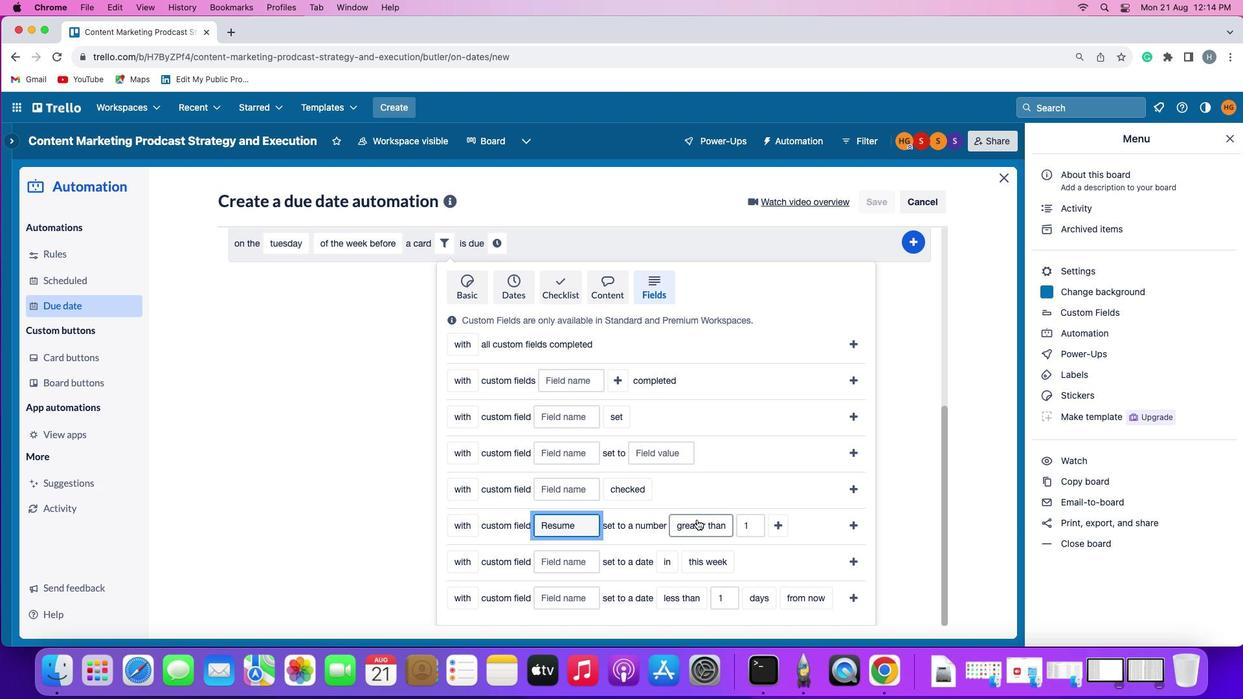 
Action: Mouse pressed left at (693, 524)
Screenshot: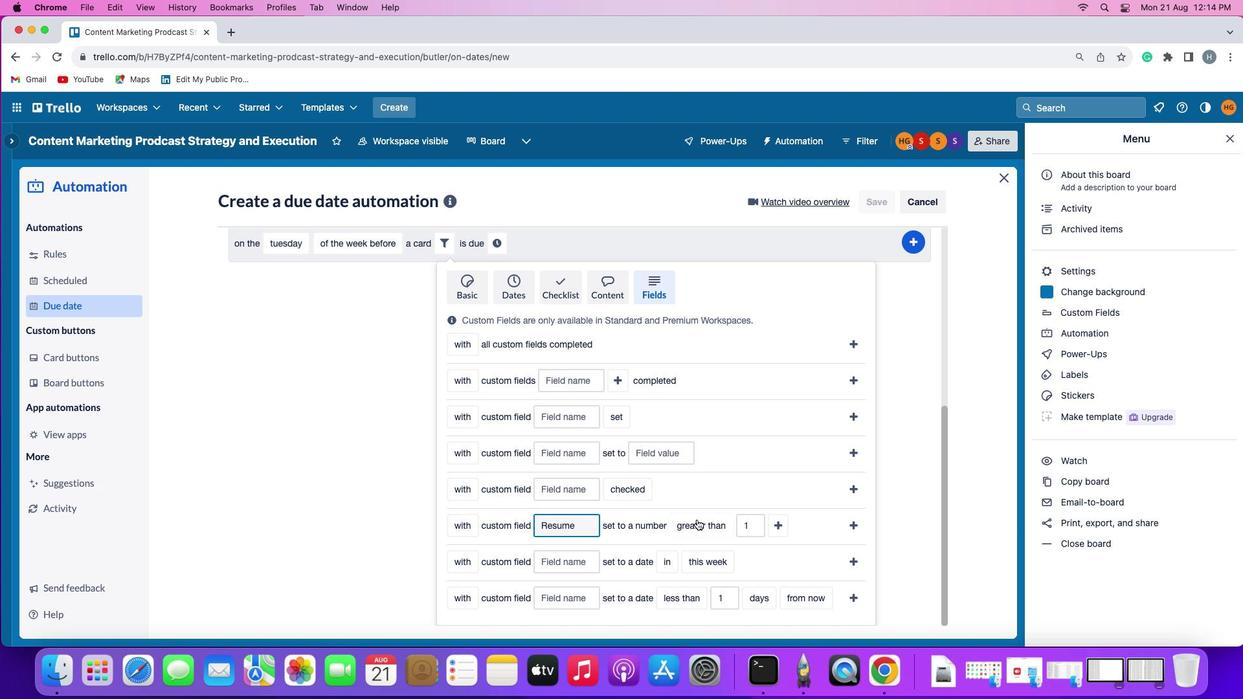
Action: Mouse moved to (696, 513)
Screenshot: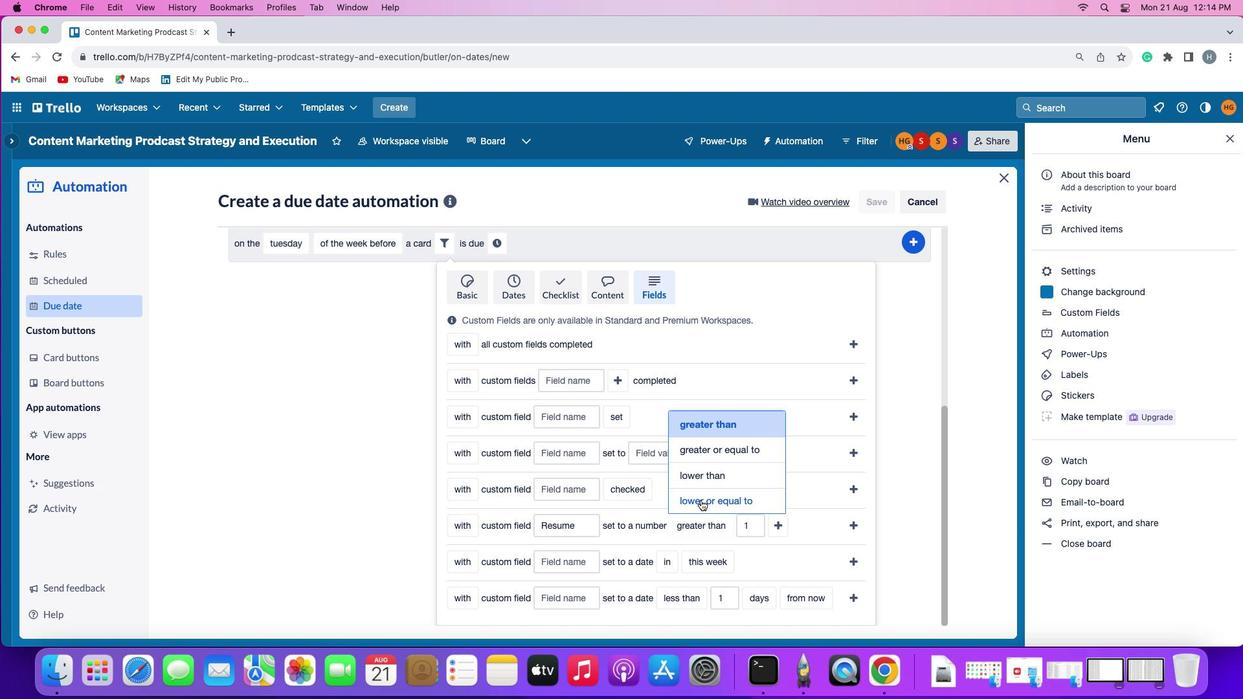 
Action: Mouse pressed left at (696, 513)
Screenshot: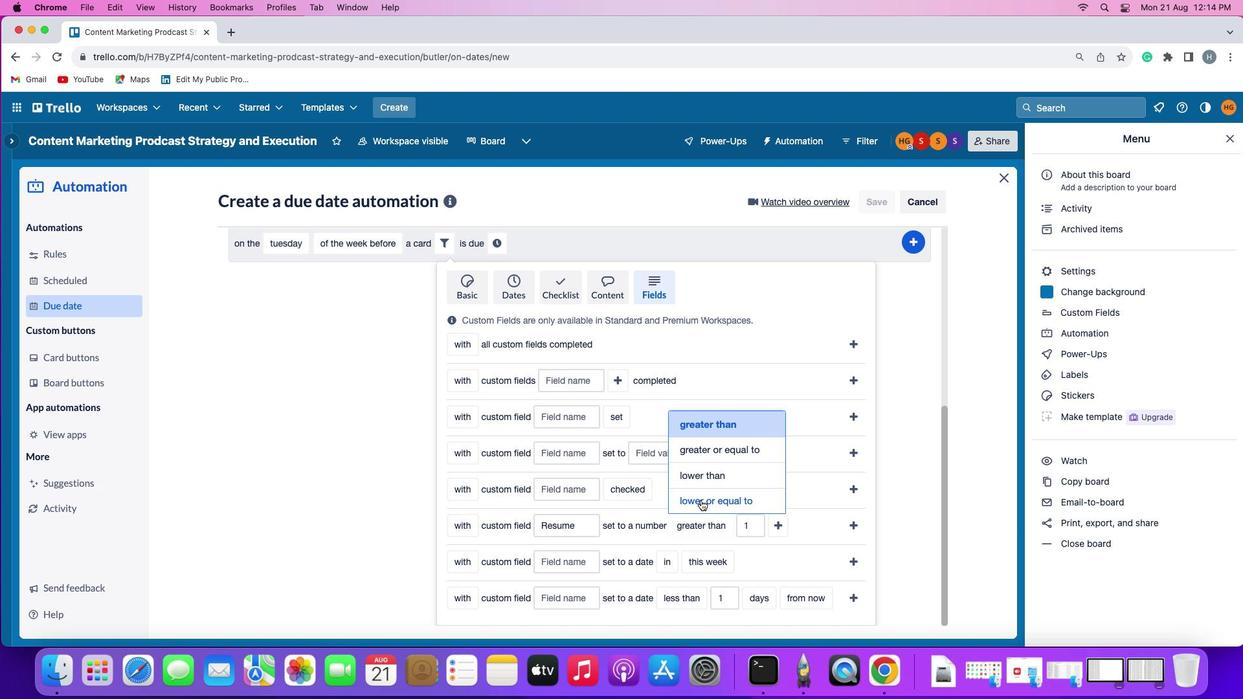 
Action: Mouse moved to (783, 527)
Screenshot: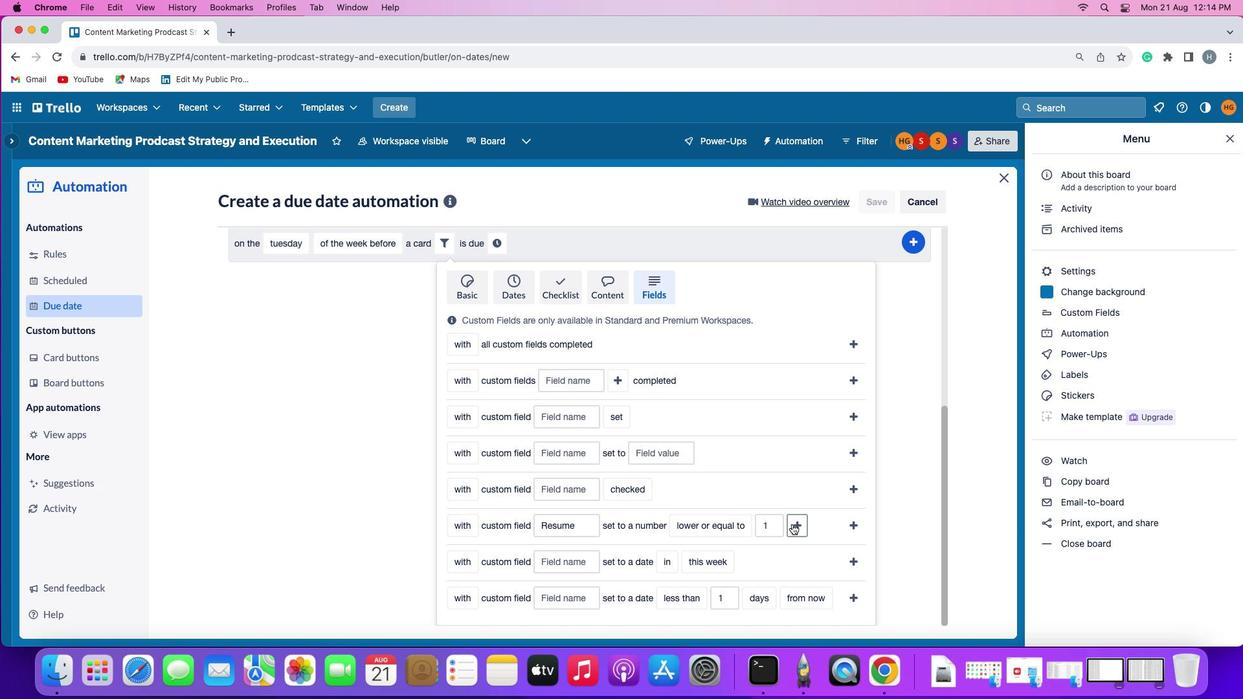 
Action: Mouse pressed left at (783, 527)
Screenshot: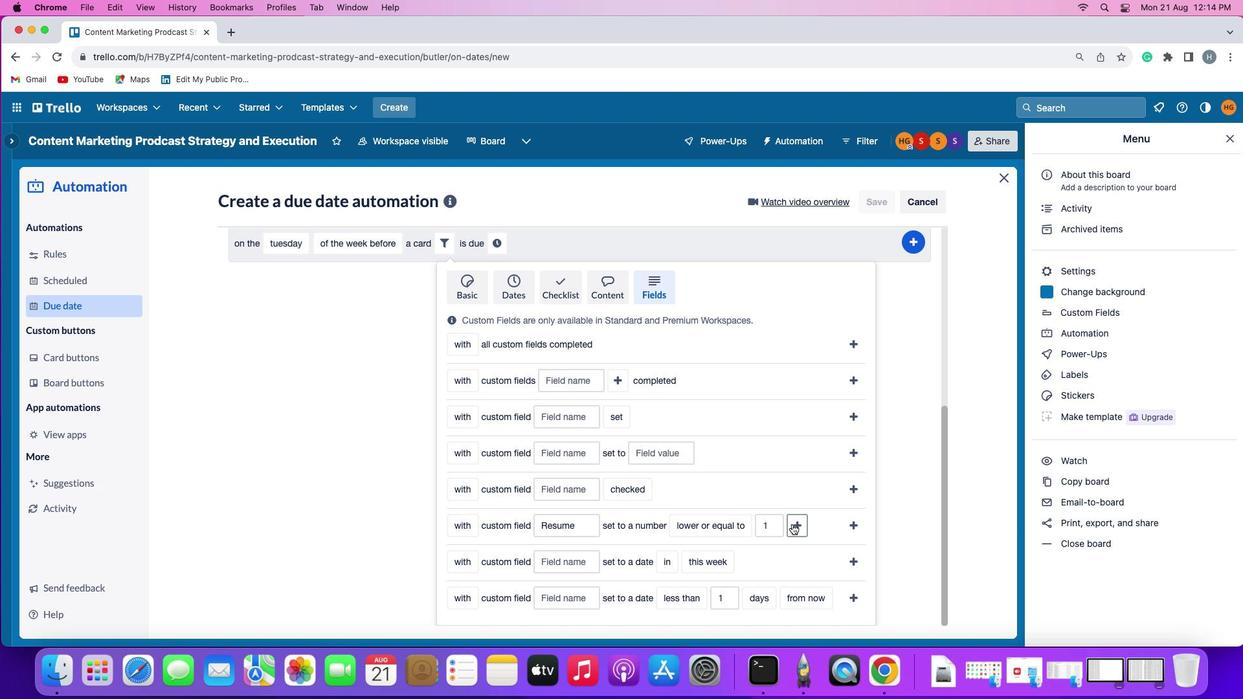 
Action: Mouse moved to (503, 542)
Screenshot: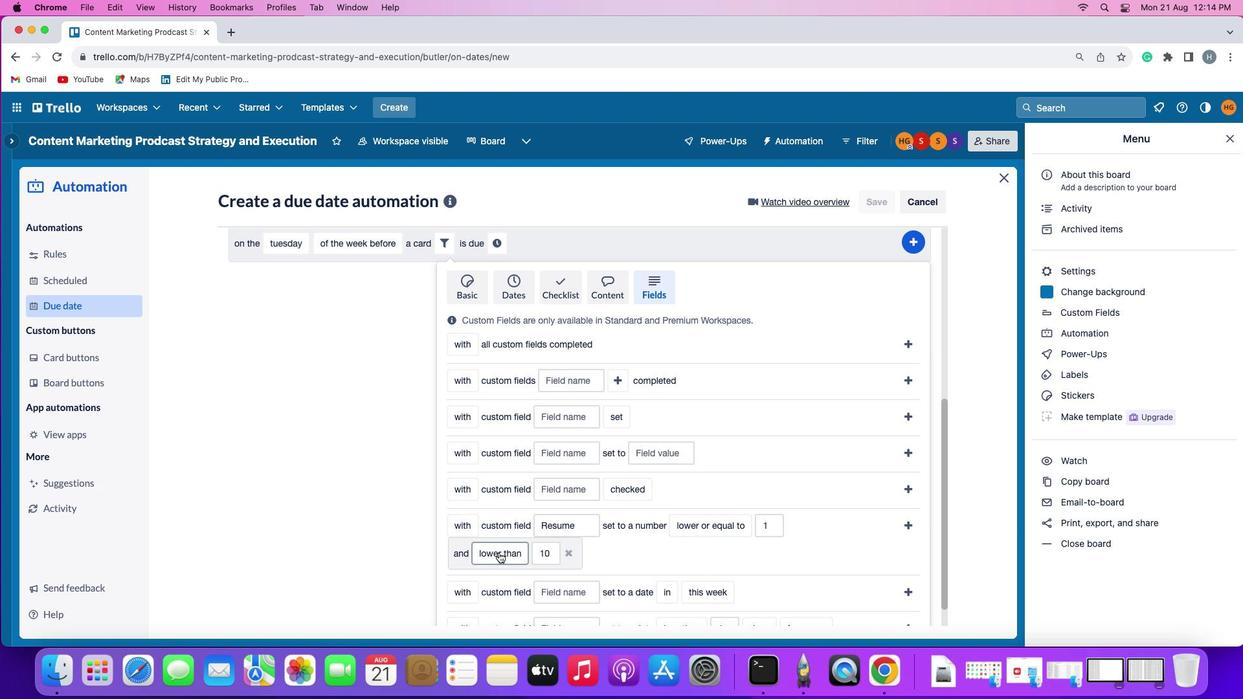 
Action: Mouse pressed left at (503, 542)
Screenshot: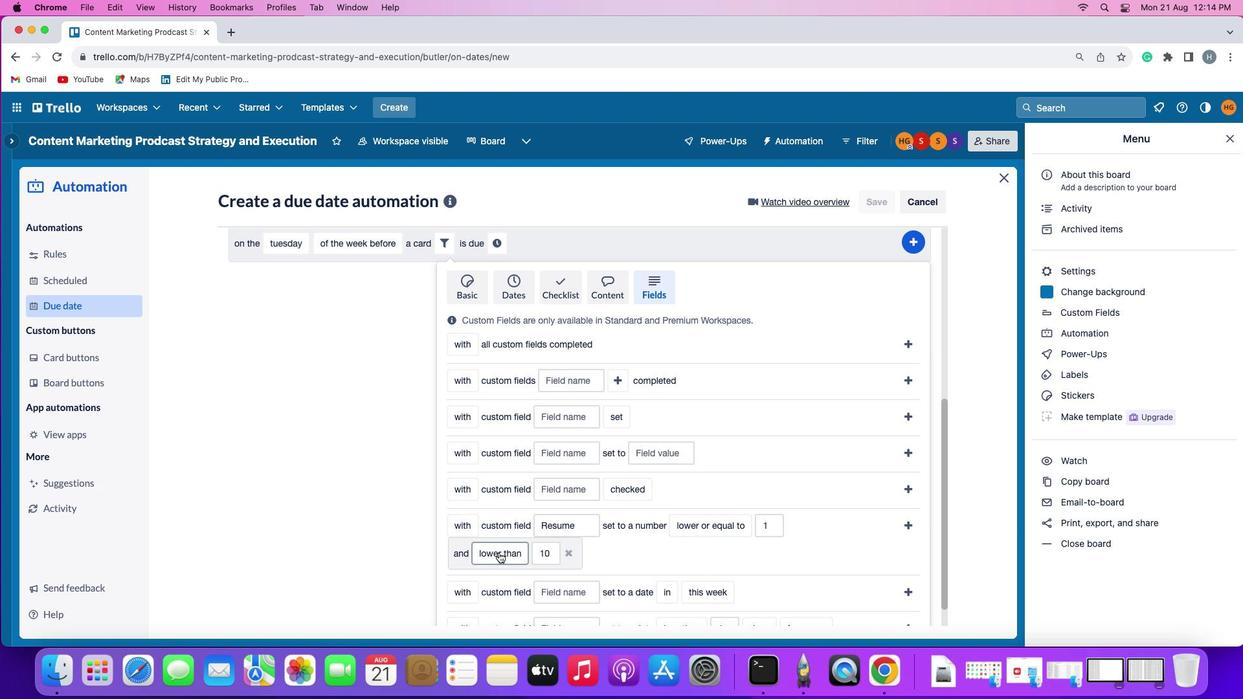 
Action: Mouse moved to (513, 533)
Screenshot: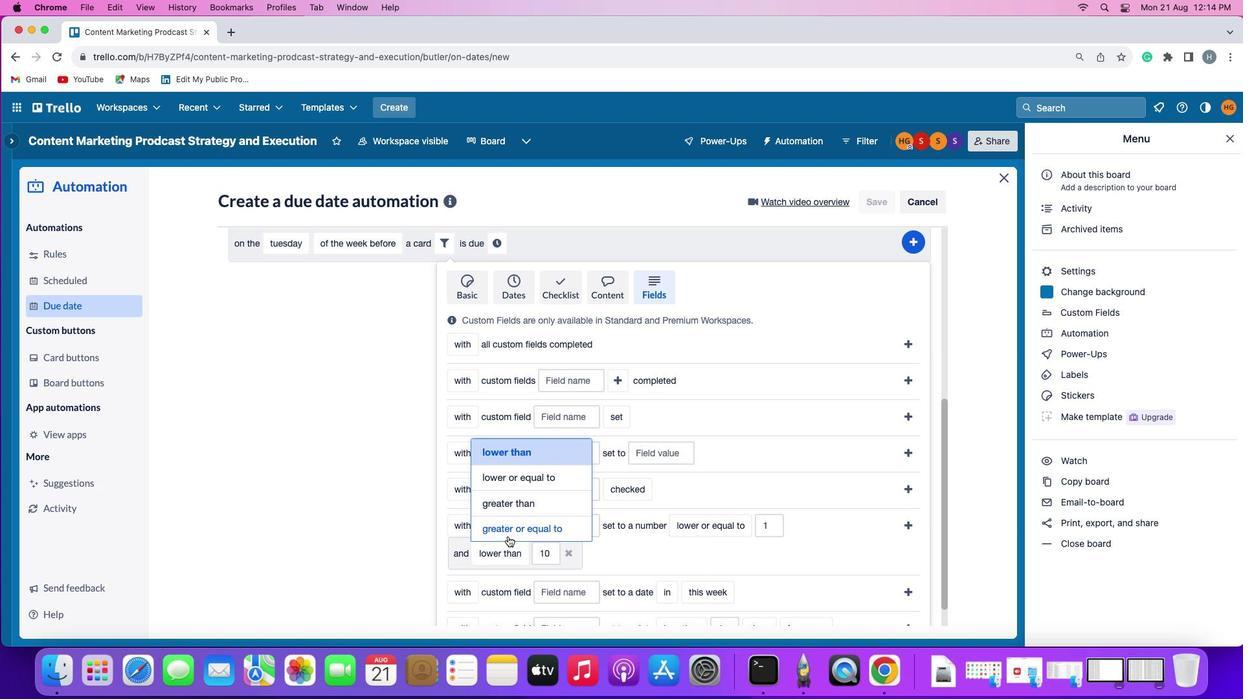 
Action: Mouse pressed left at (513, 533)
Screenshot: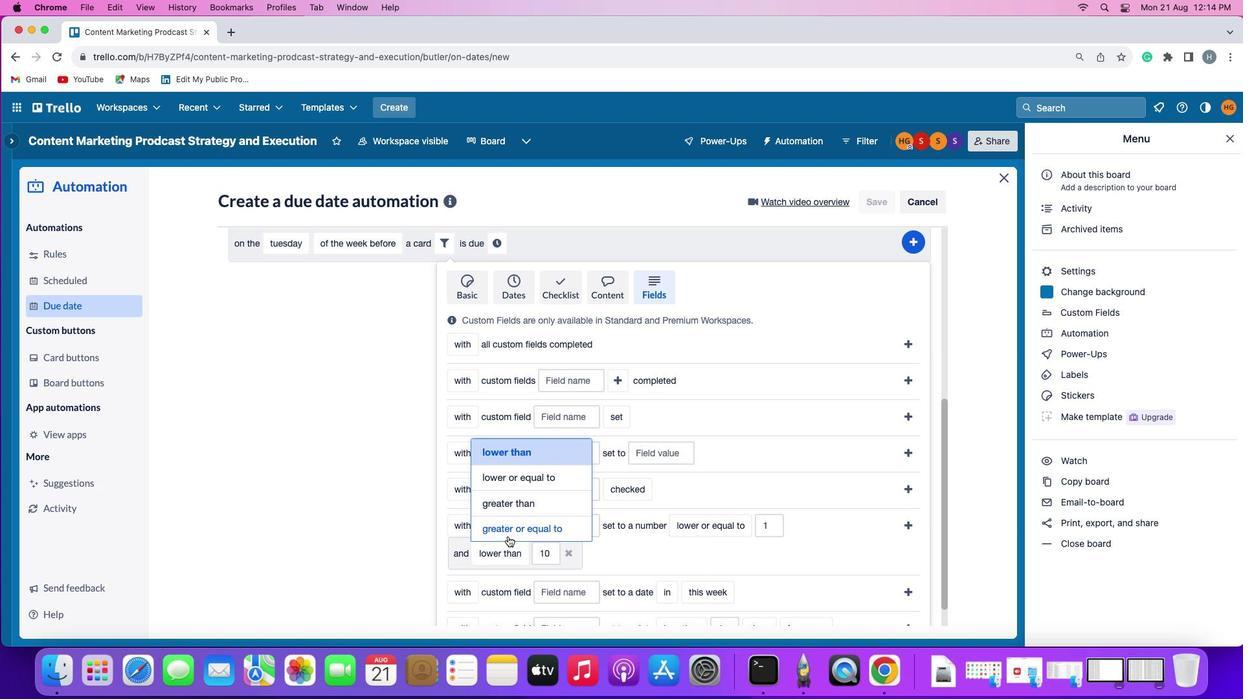 
Action: Mouse moved to (895, 527)
Screenshot: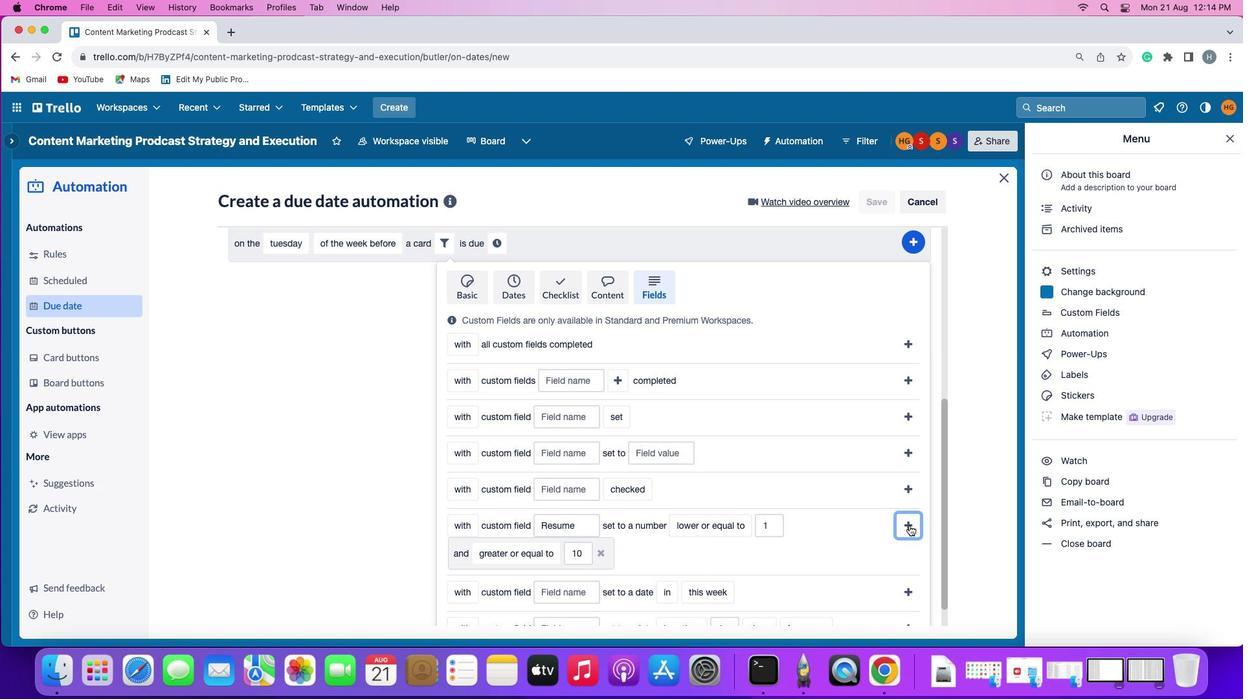 
Action: Mouse pressed left at (895, 527)
Screenshot: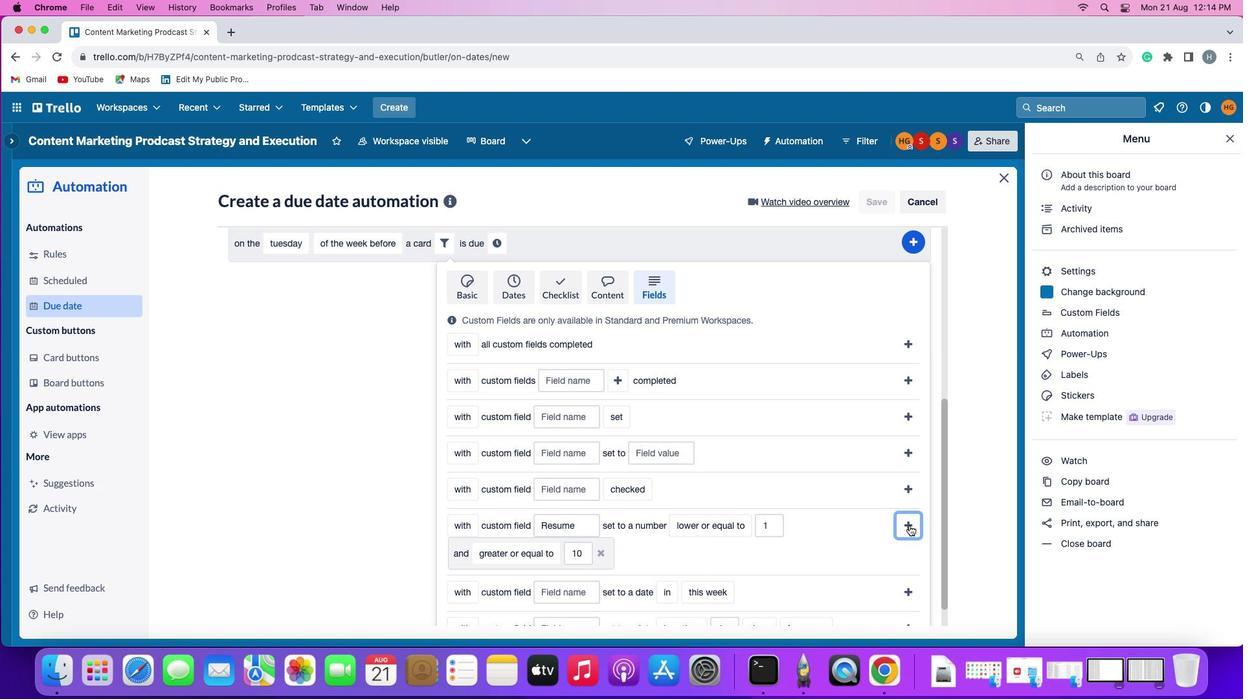 
Action: Mouse moved to (265, 563)
Screenshot: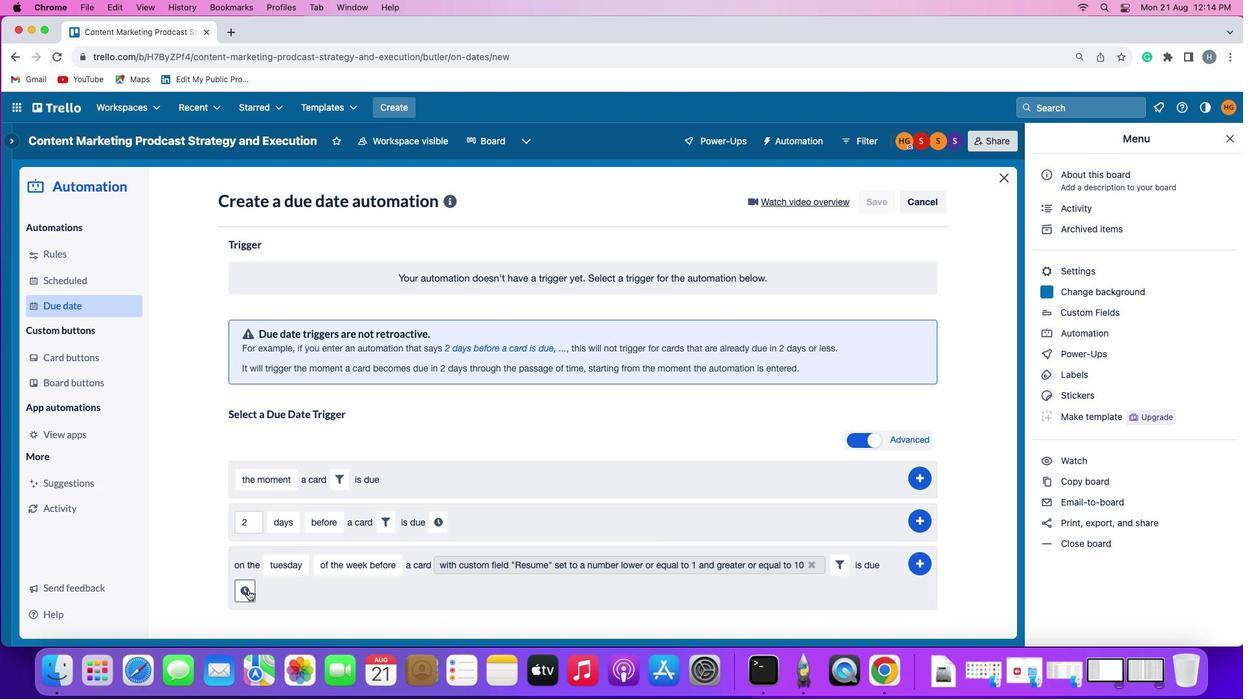 
Action: Mouse pressed left at (265, 563)
Screenshot: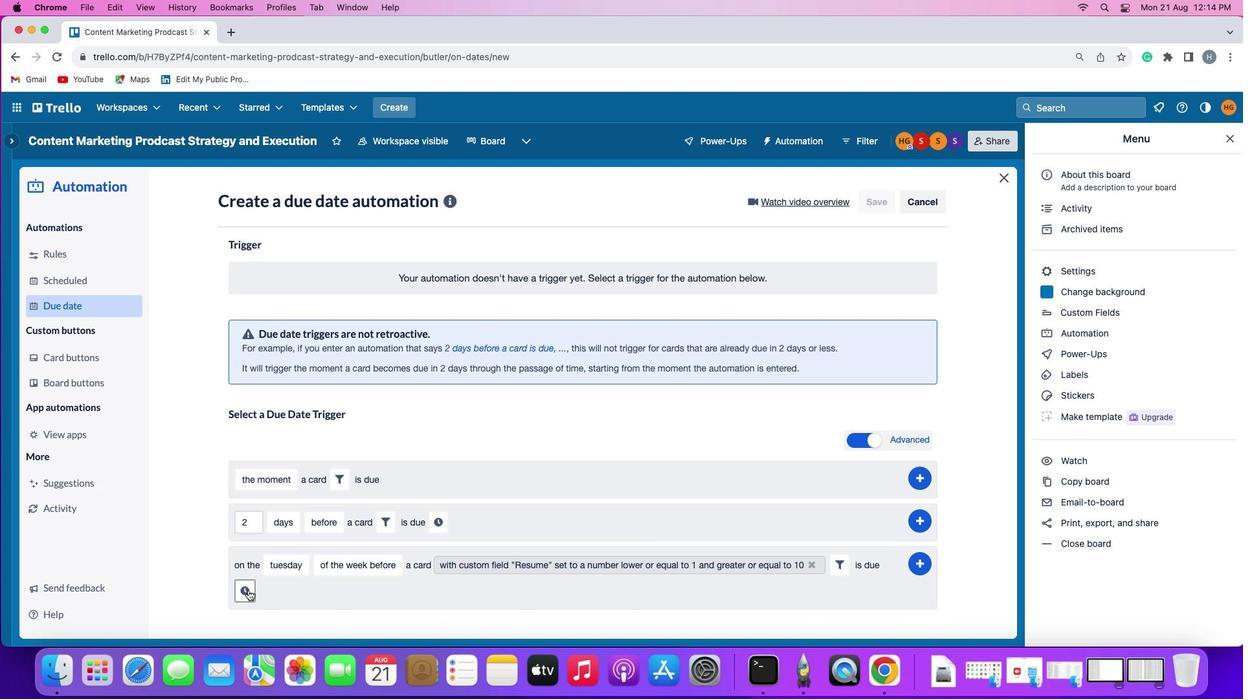 
Action: Mouse moved to (292, 565)
Screenshot: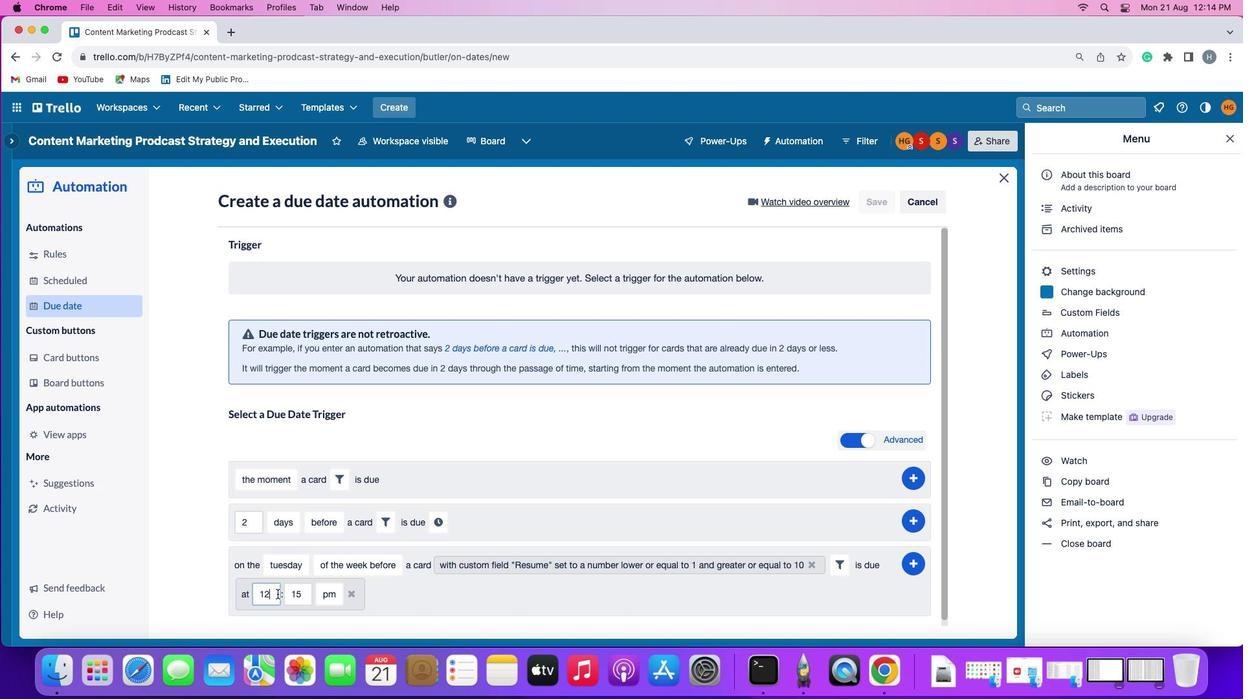 
Action: Mouse pressed left at (292, 565)
Screenshot: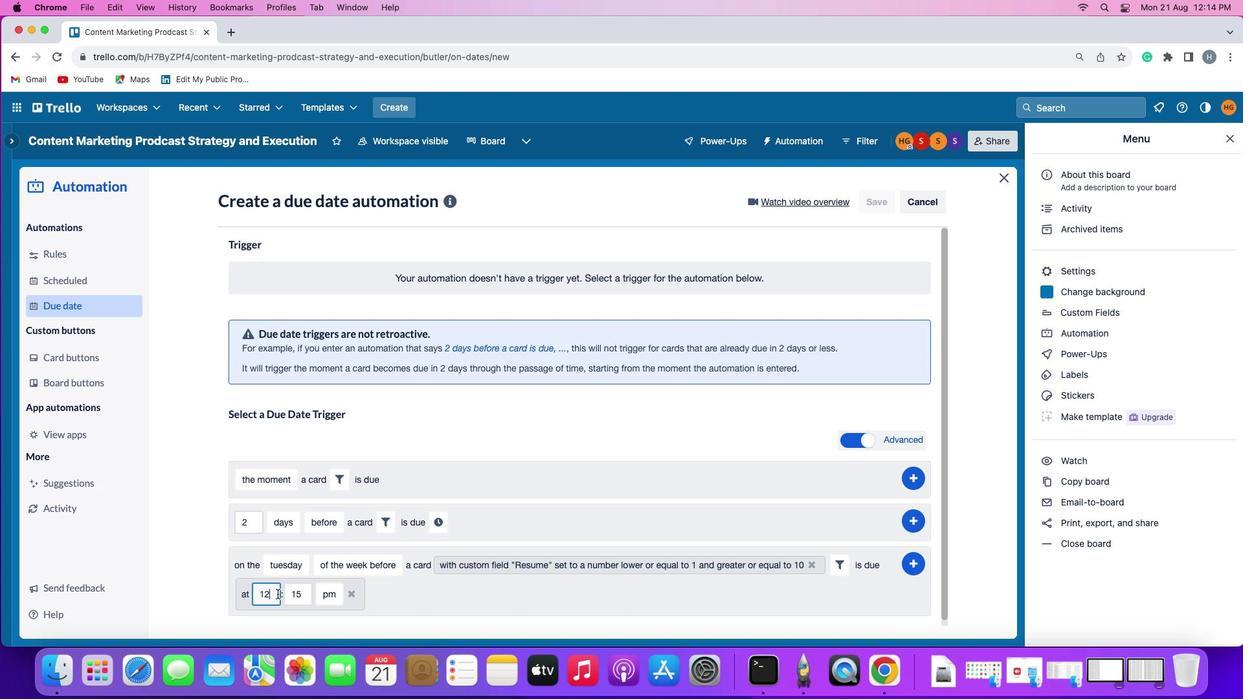 
Action: Key pressed Key.backspace
Screenshot: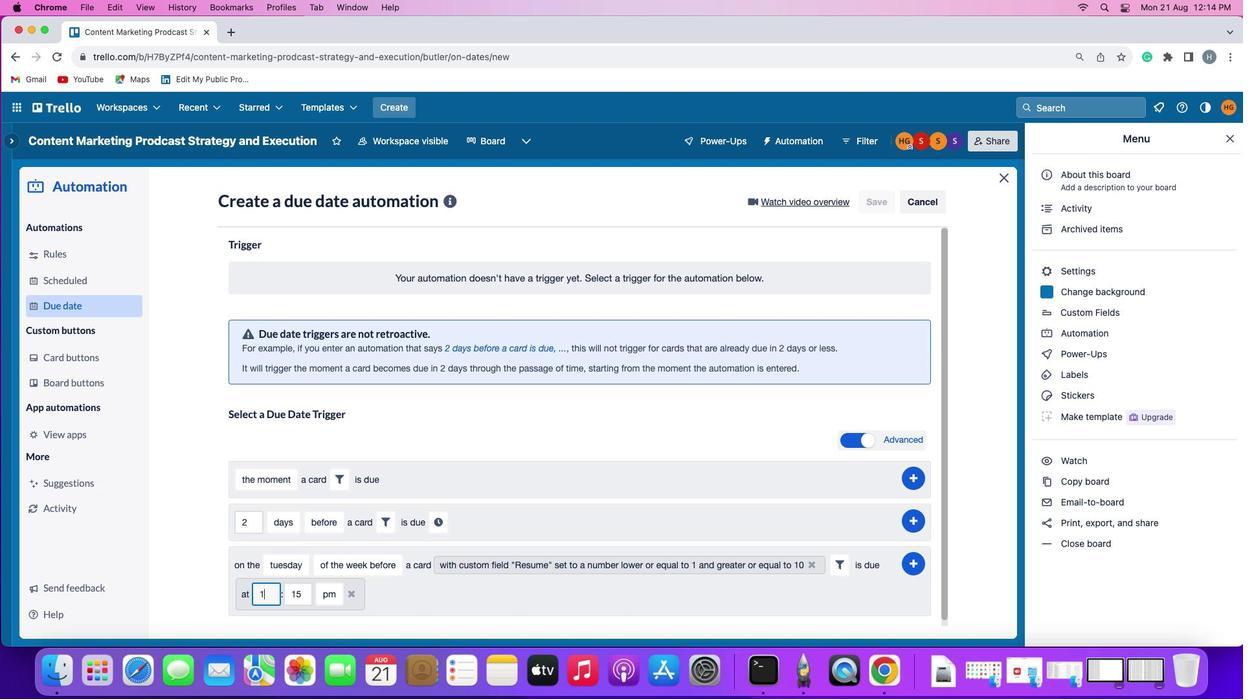 
Action: Mouse moved to (293, 565)
Screenshot: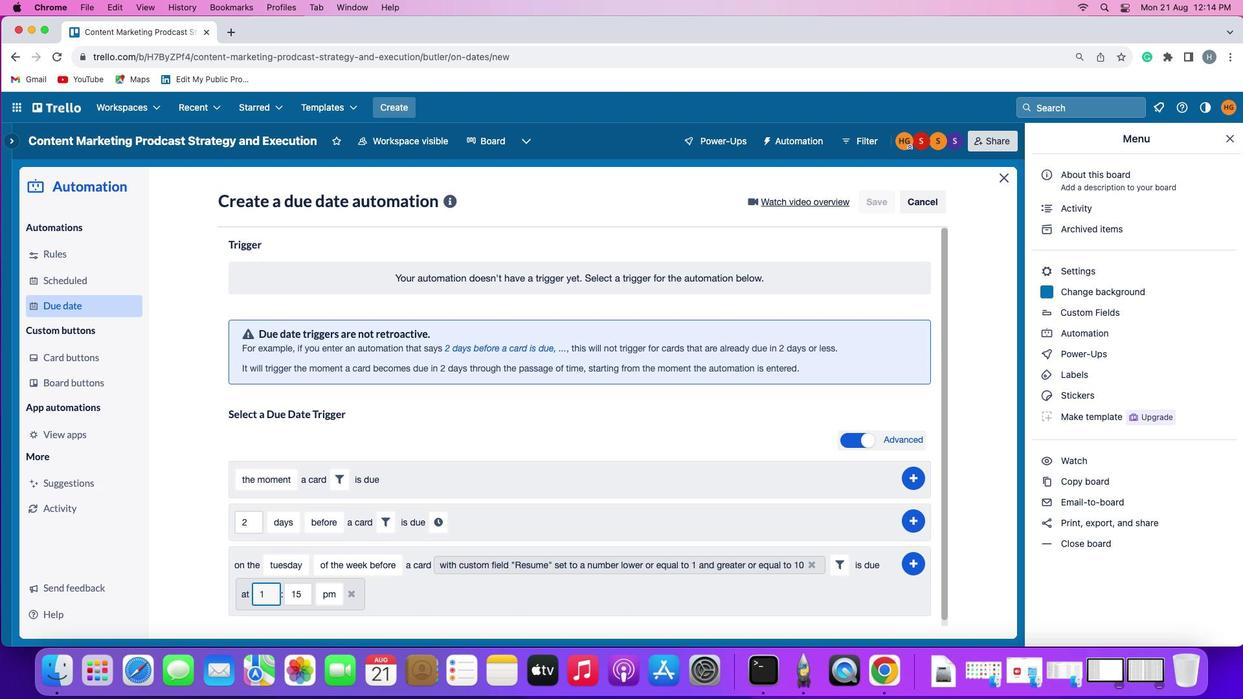 
Action: Key pressed '1'
Screenshot: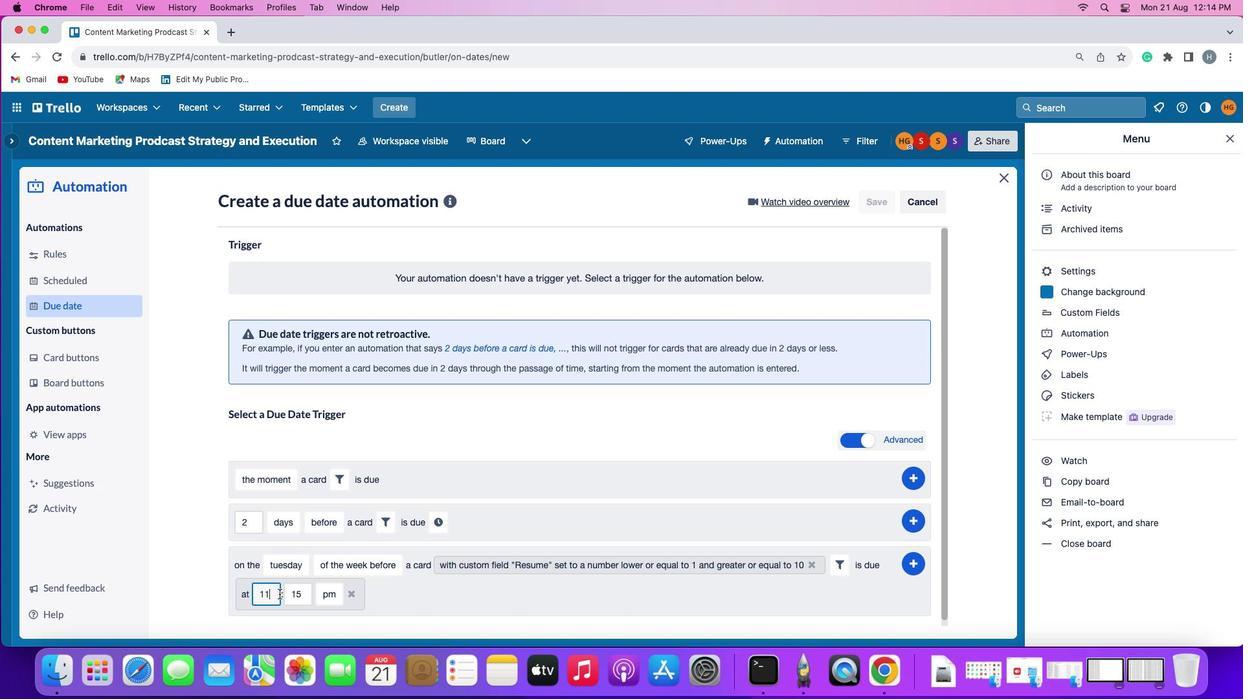 
Action: Mouse moved to (318, 564)
Screenshot: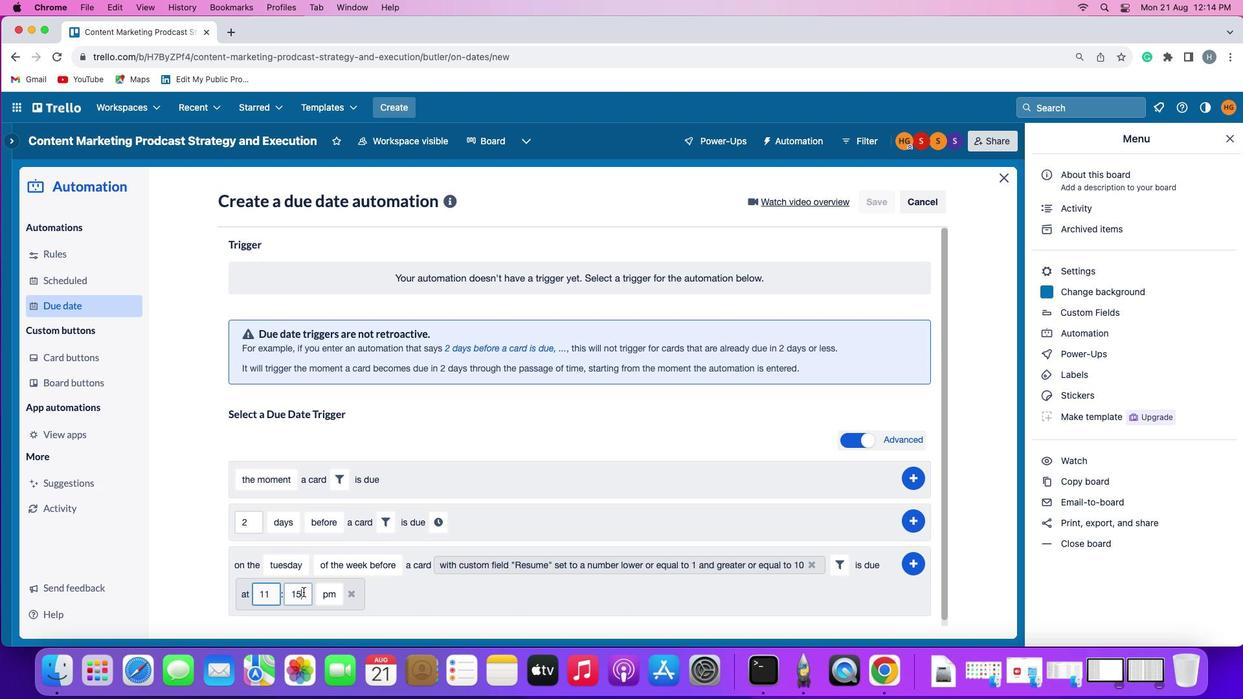 
Action: Mouse pressed left at (318, 564)
Screenshot: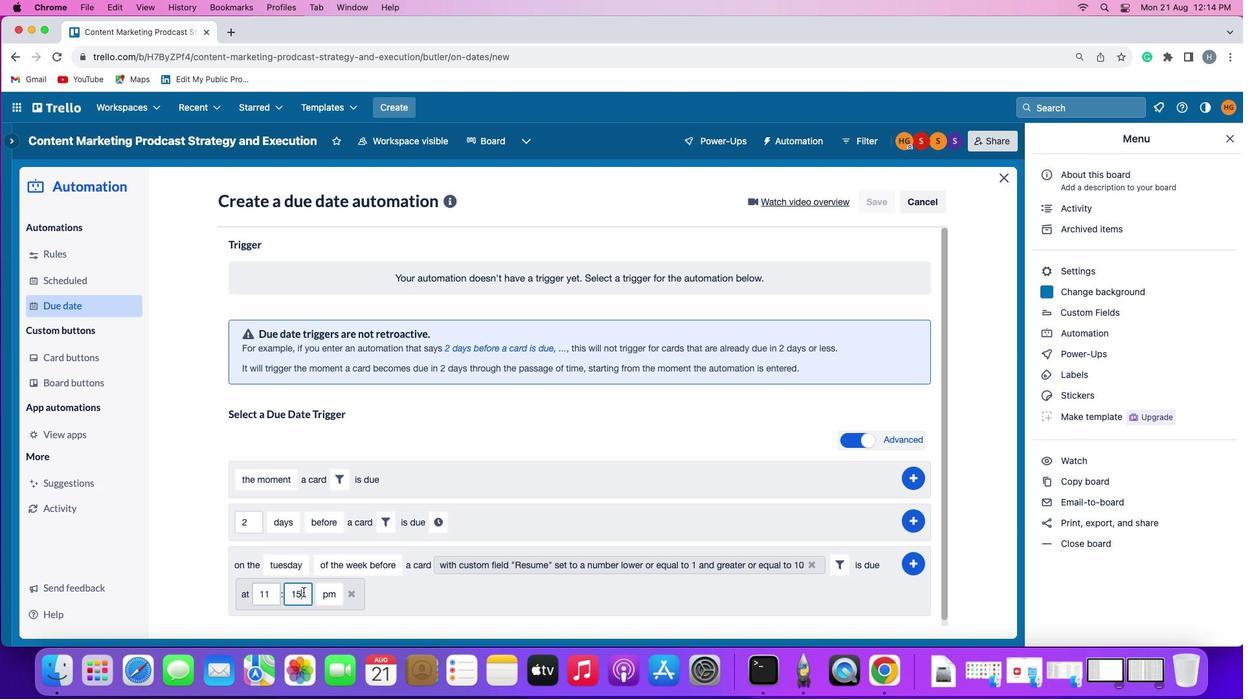 
Action: Key pressed Key.backspaceKey.backspace'0''0'
Screenshot: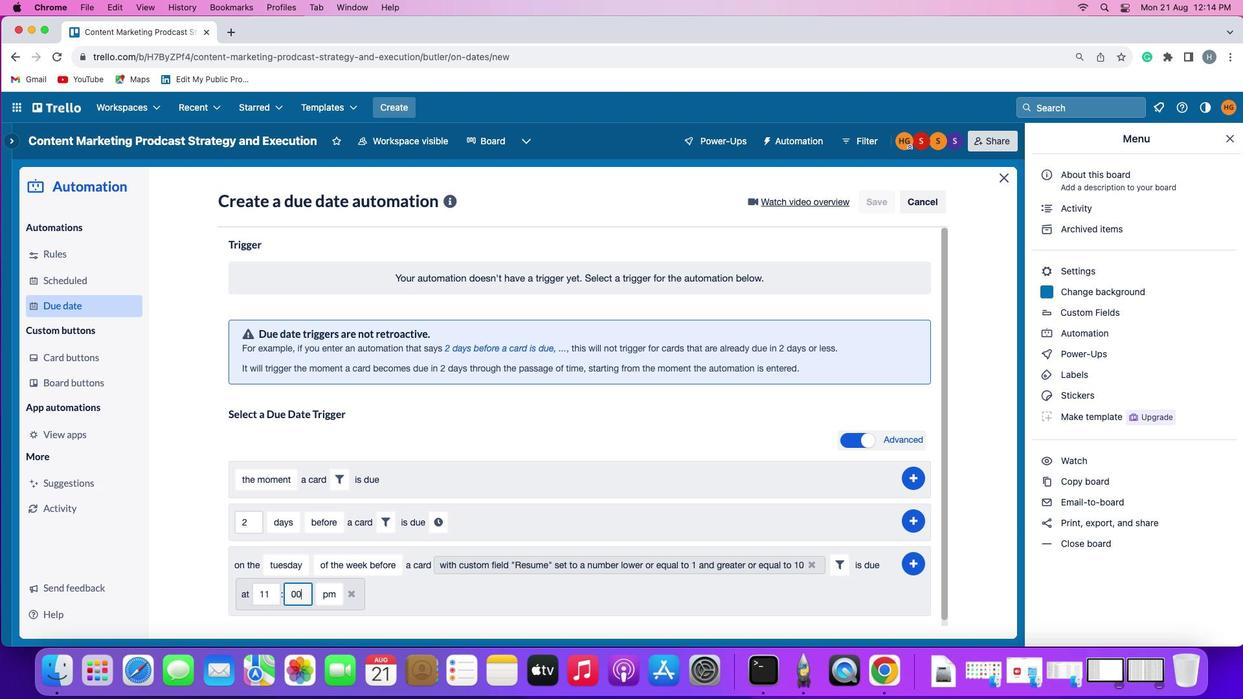 
Action: Mouse moved to (340, 564)
Screenshot: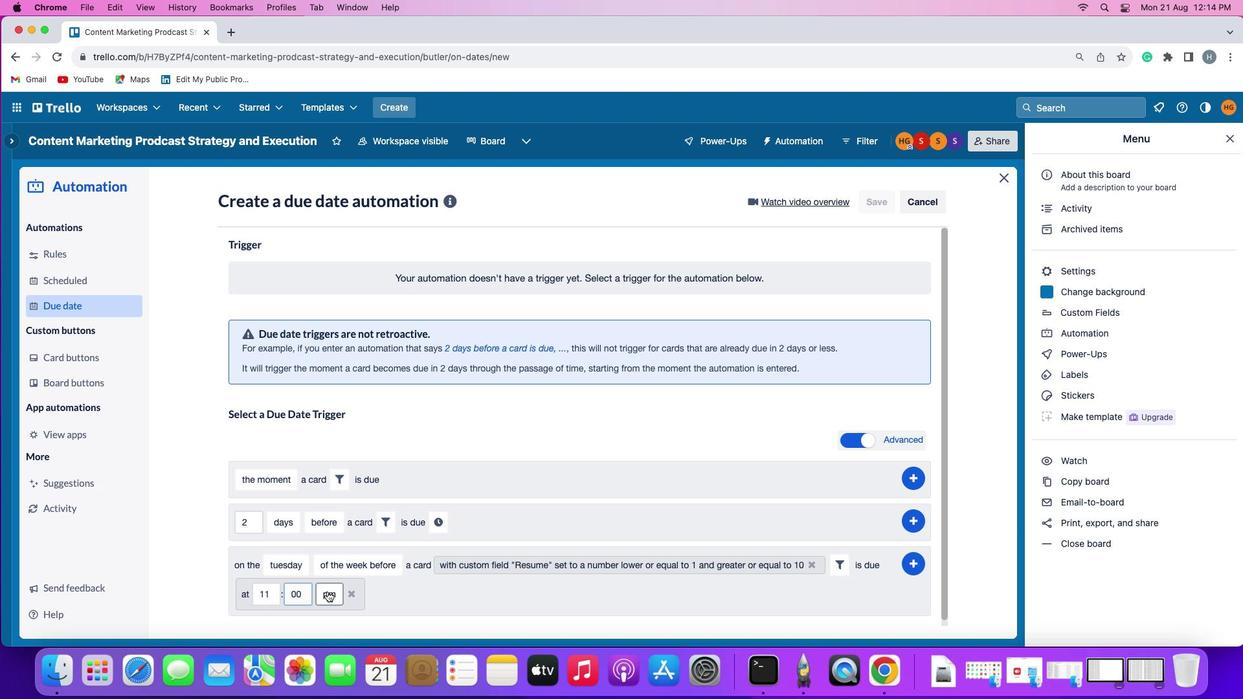 
Action: Mouse pressed left at (340, 564)
Screenshot: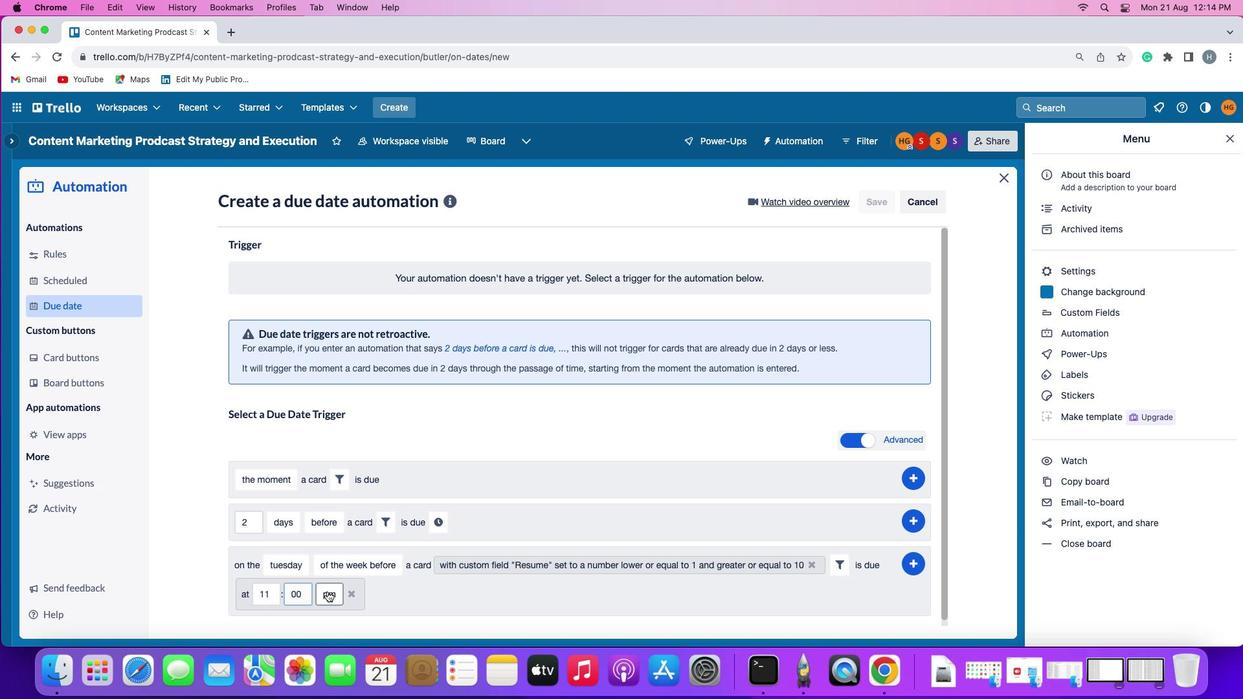 
Action: Mouse moved to (350, 540)
Screenshot: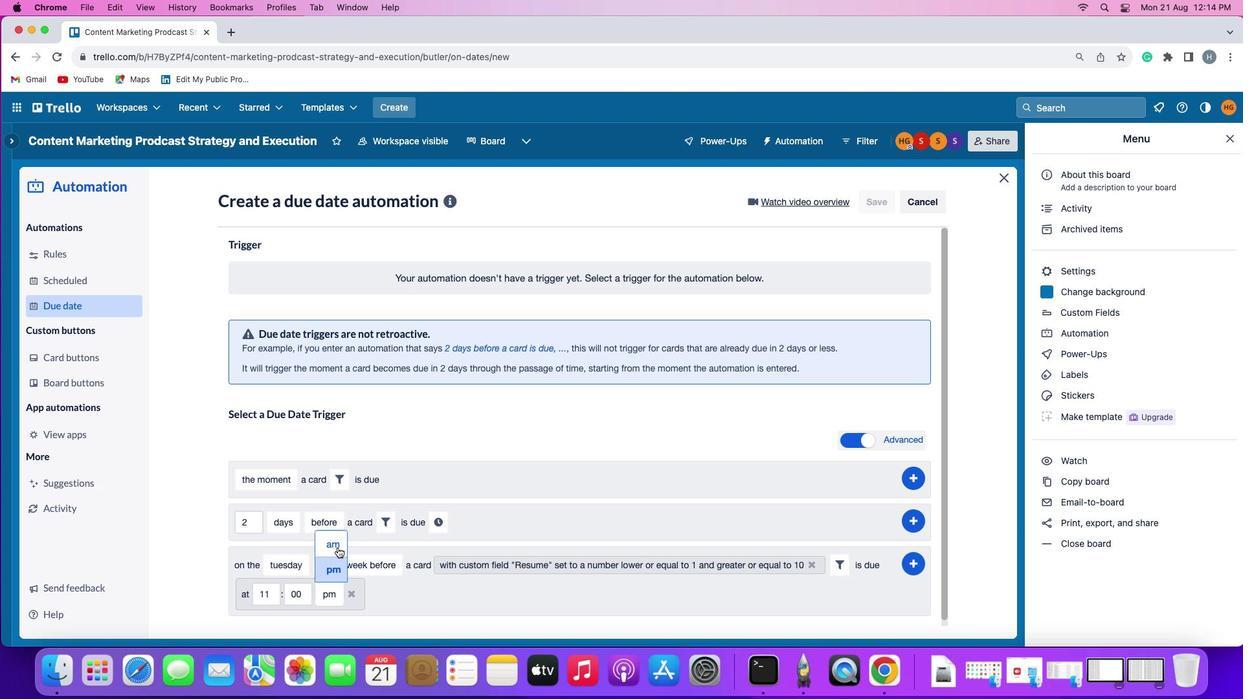 
Action: Mouse pressed left at (350, 540)
Screenshot: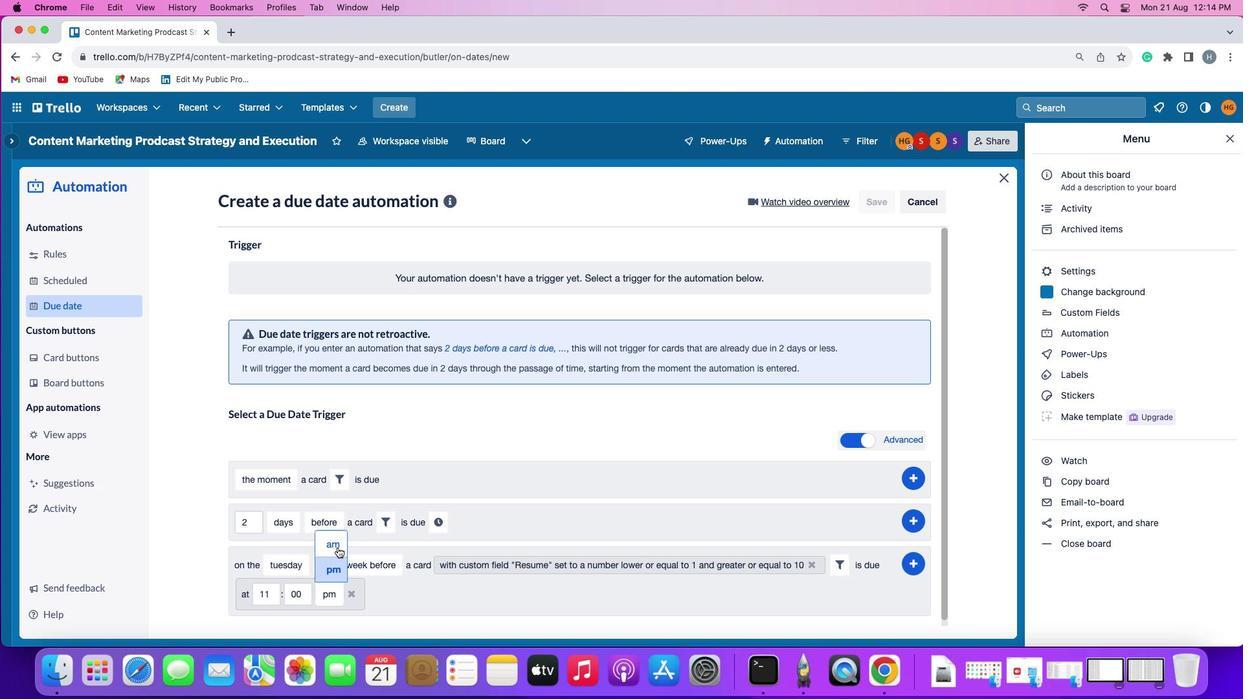 
Action: Mouse moved to (899, 547)
Screenshot: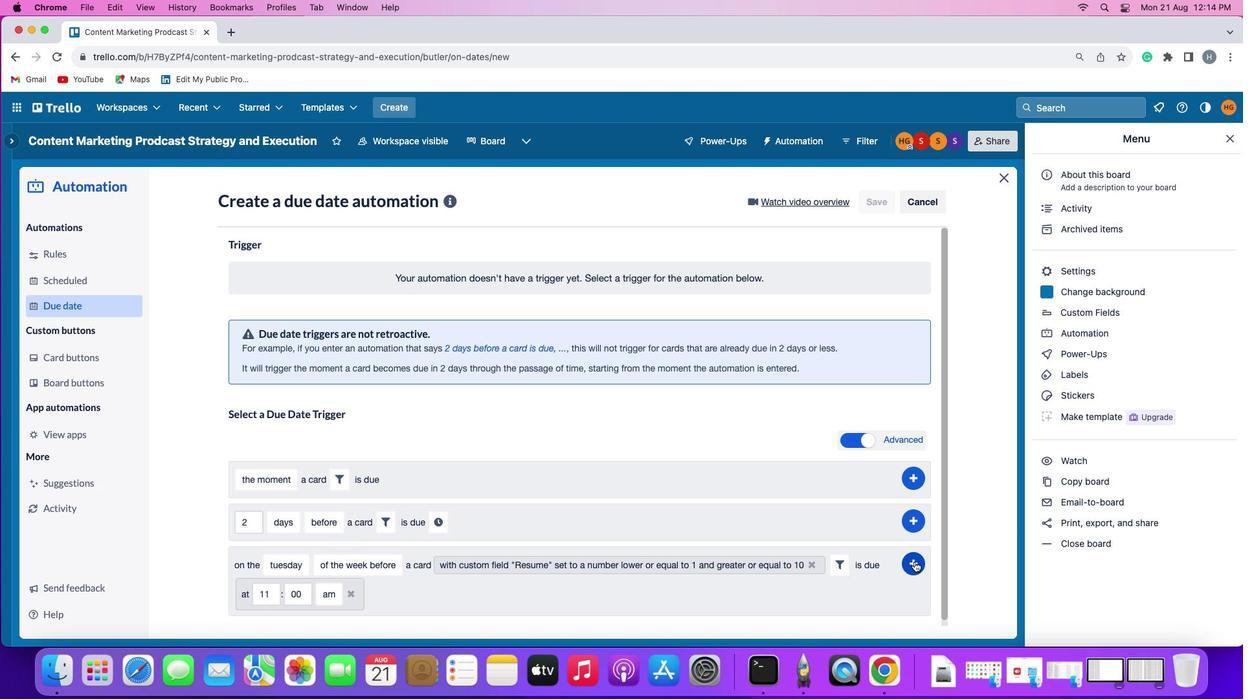 
Action: Mouse pressed left at (899, 547)
Screenshot: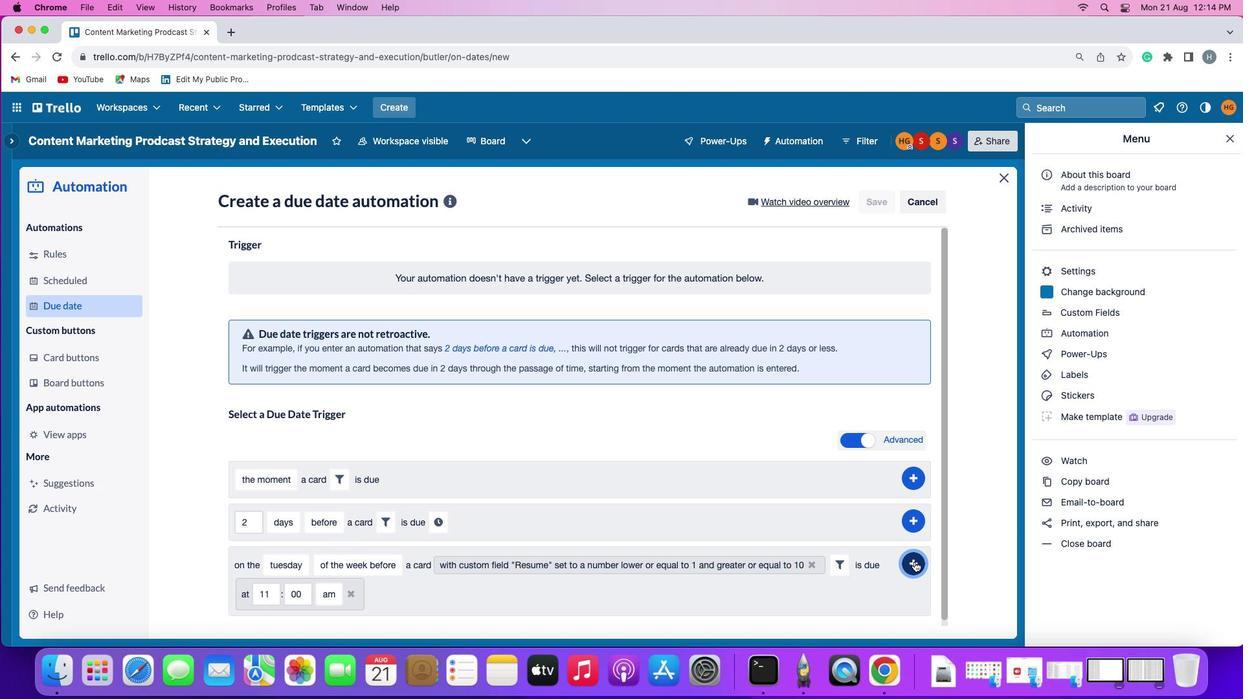
Action: Mouse moved to (958, 500)
Screenshot: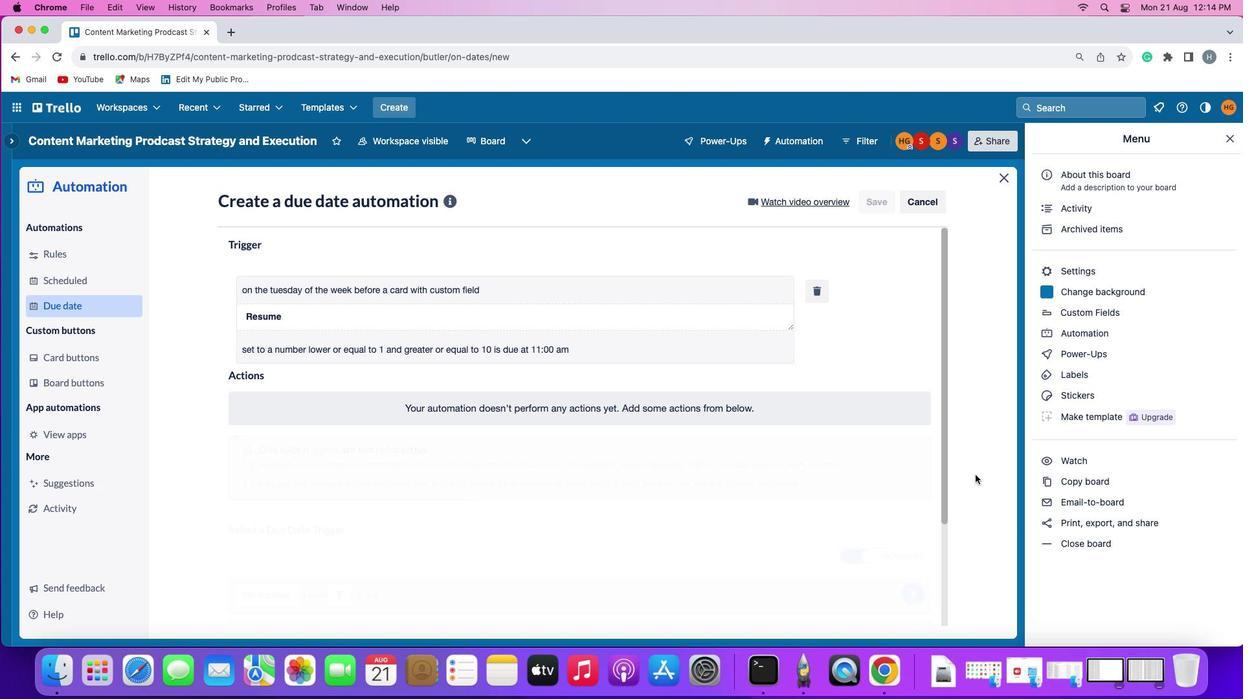 
